 Task: Create a due date automation trigger when advanced on, the moment a card is due add fields without custom field "Resume" set to a date more than 1 days from now.
Action: Mouse moved to (1200, 360)
Screenshot: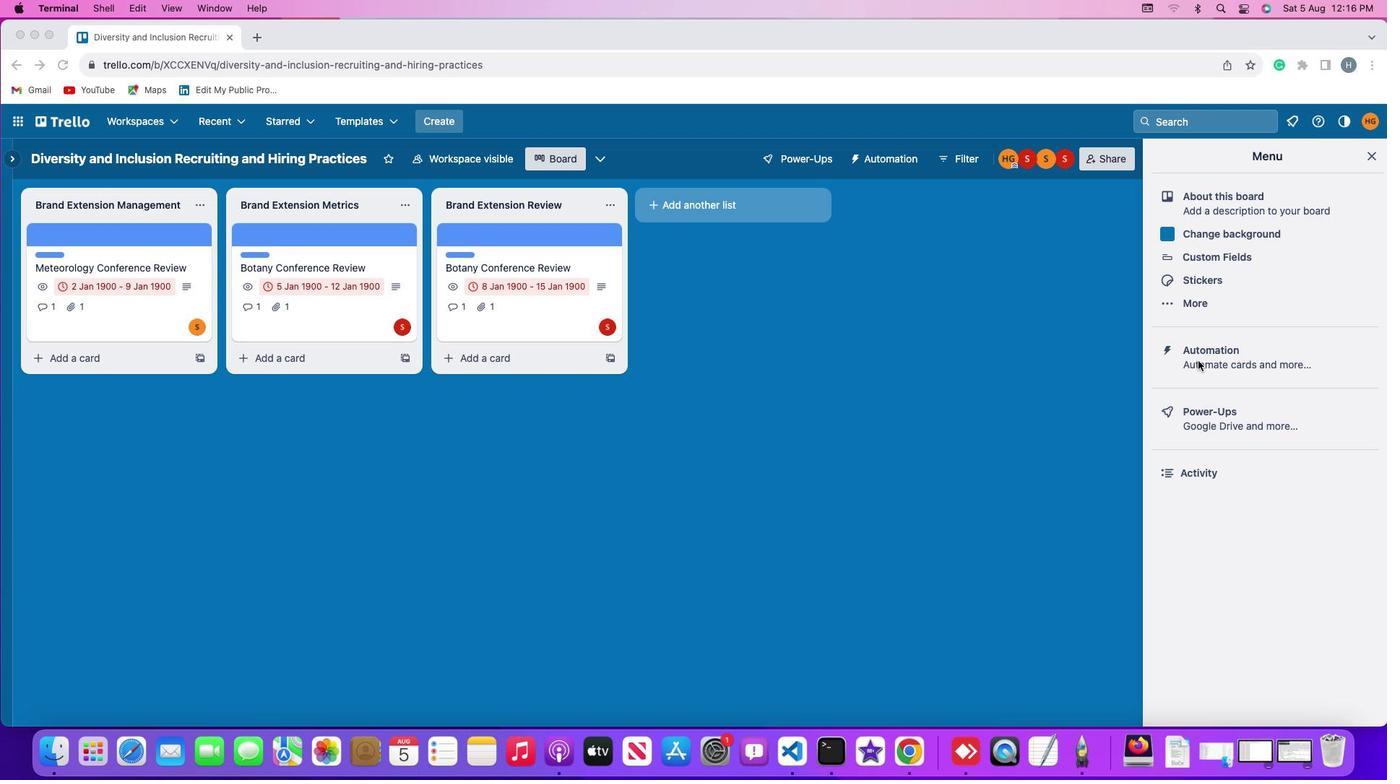 
Action: Mouse pressed left at (1200, 360)
Screenshot: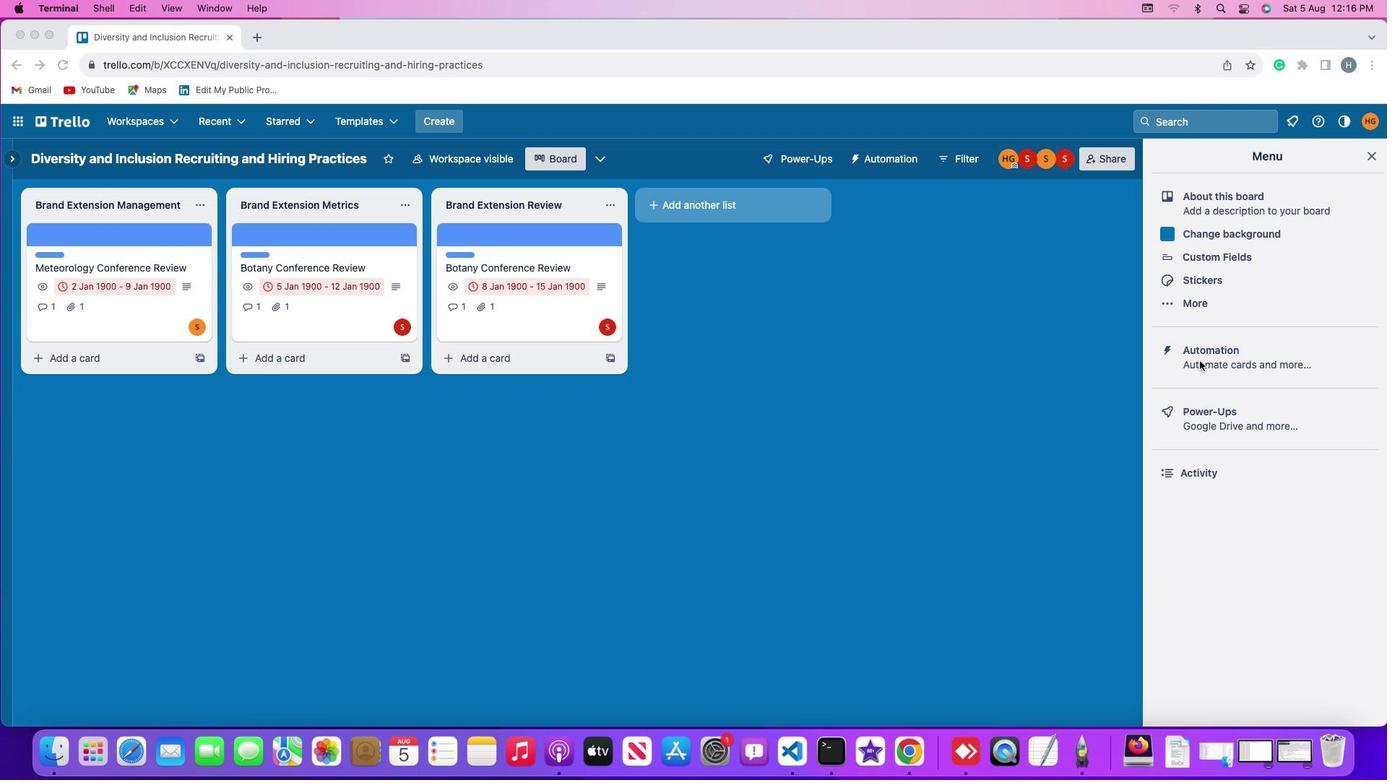
Action: Mouse pressed left at (1200, 360)
Screenshot: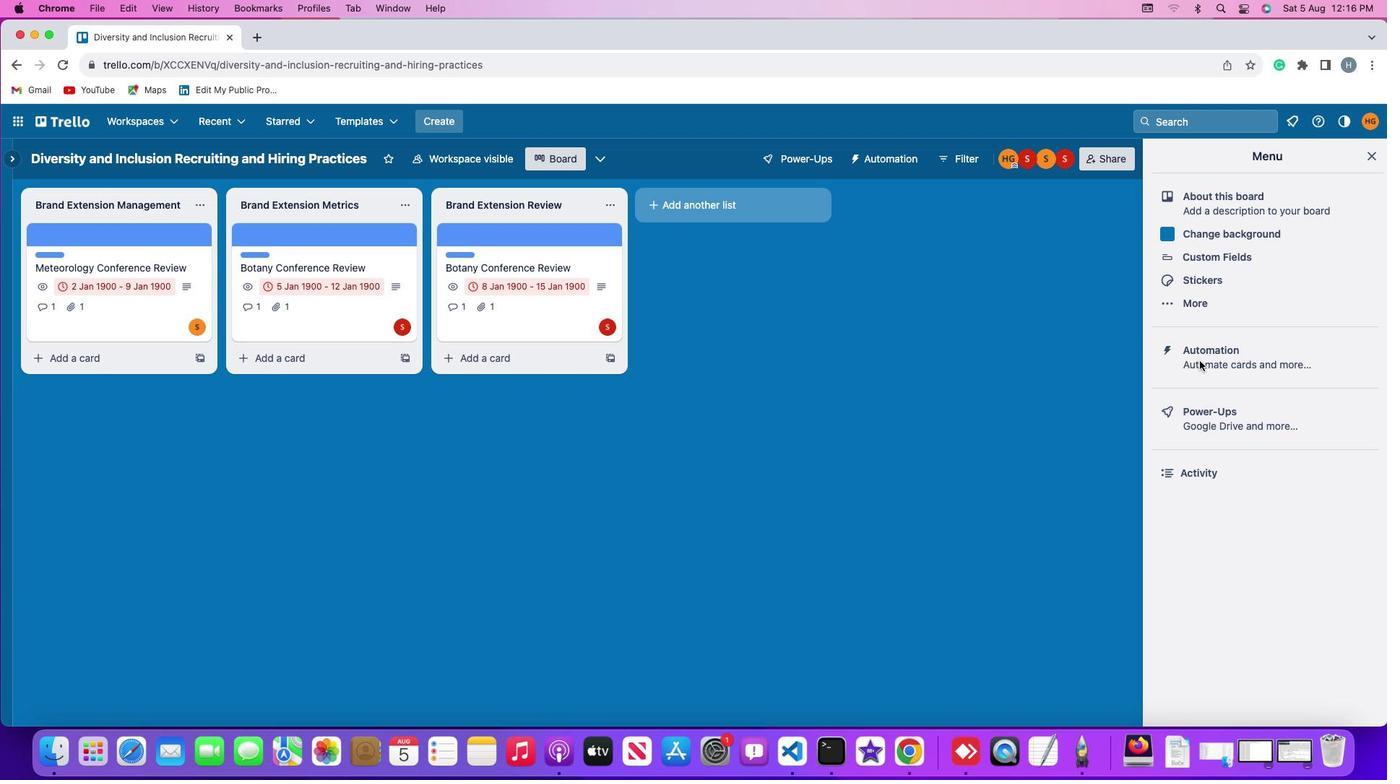 
Action: Mouse moved to (49, 343)
Screenshot: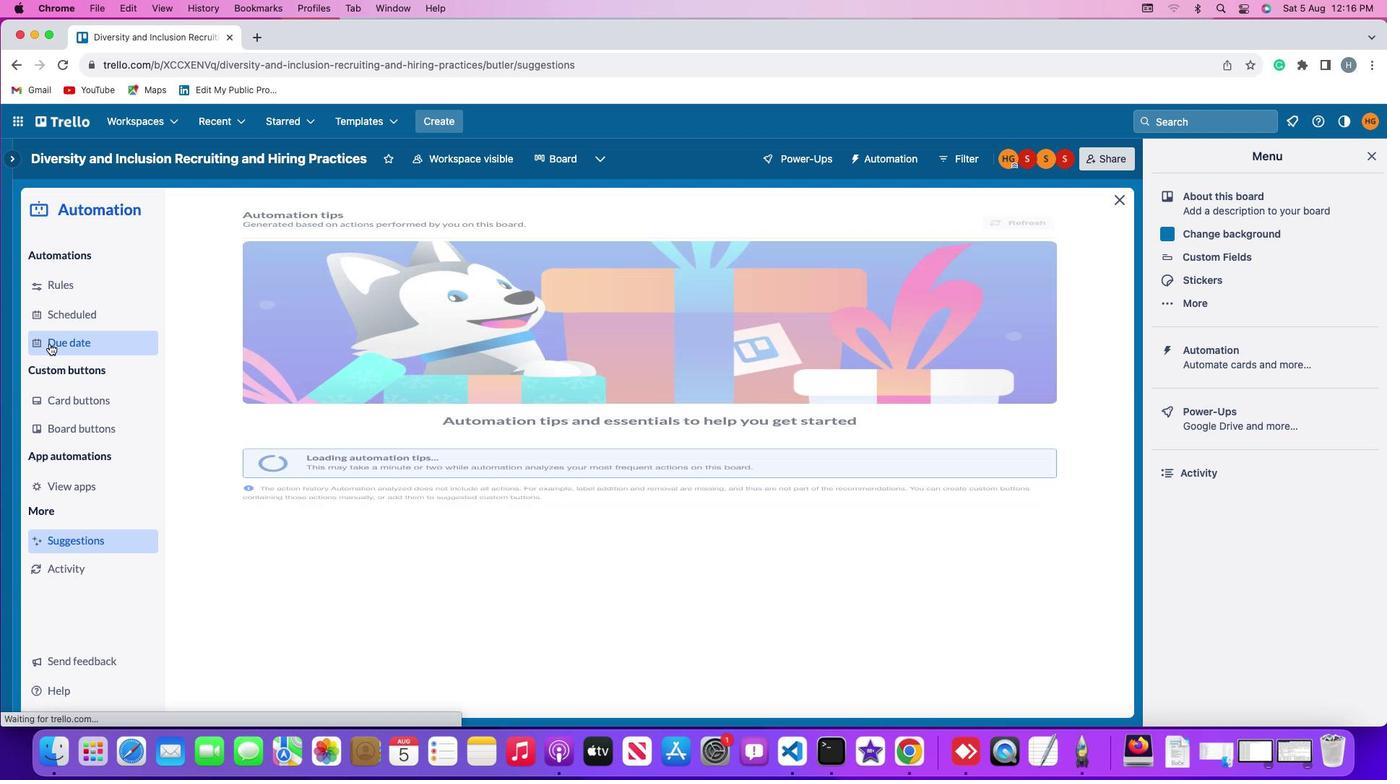 
Action: Mouse pressed left at (49, 343)
Screenshot: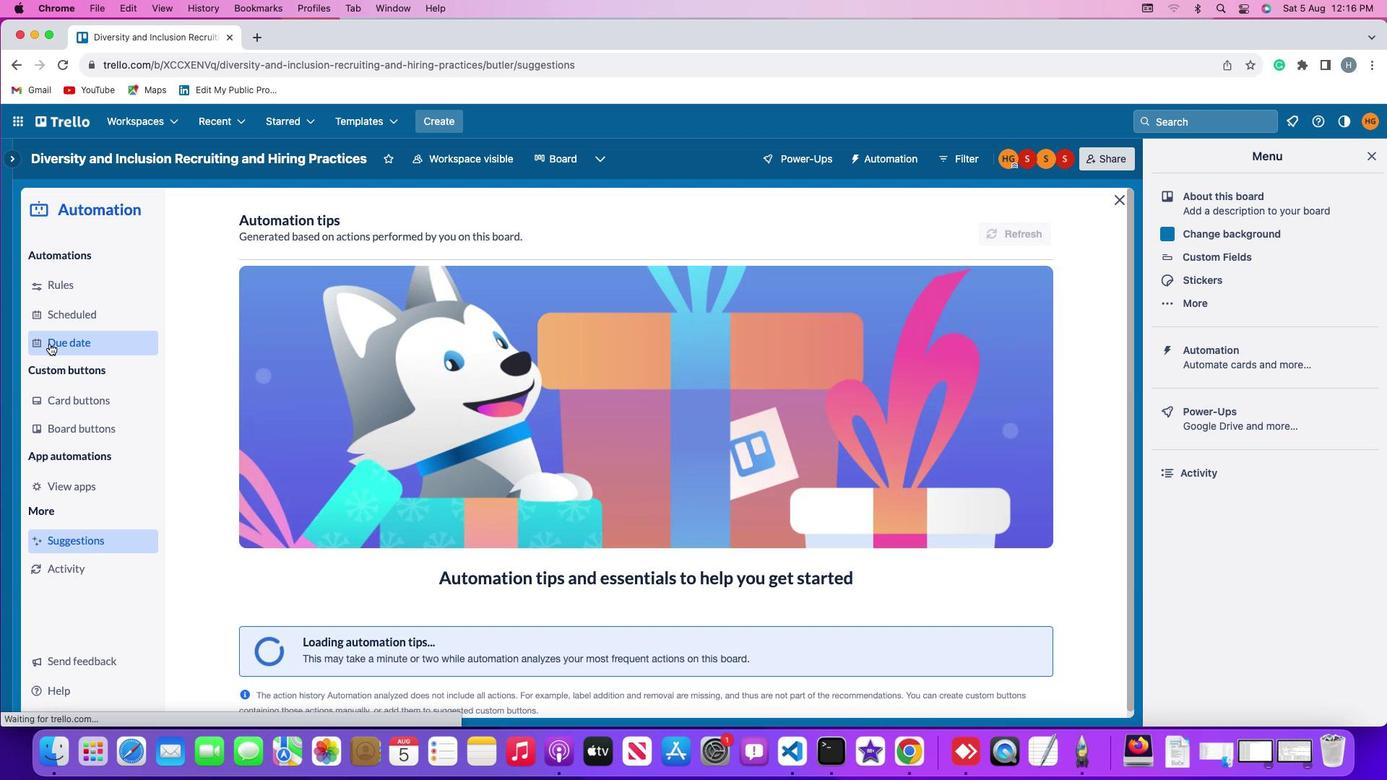 
Action: Mouse moved to (996, 221)
Screenshot: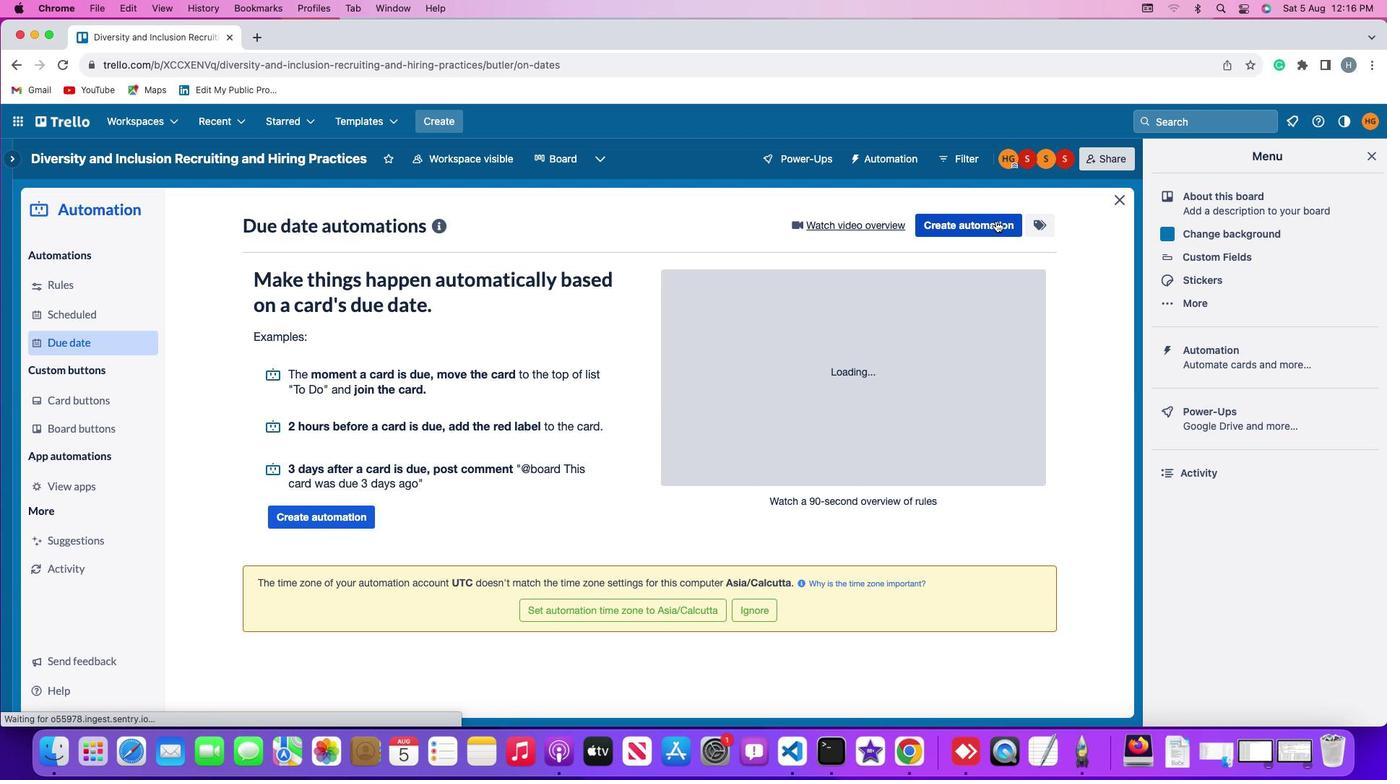 
Action: Mouse pressed left at (996, 221)
Screenshot: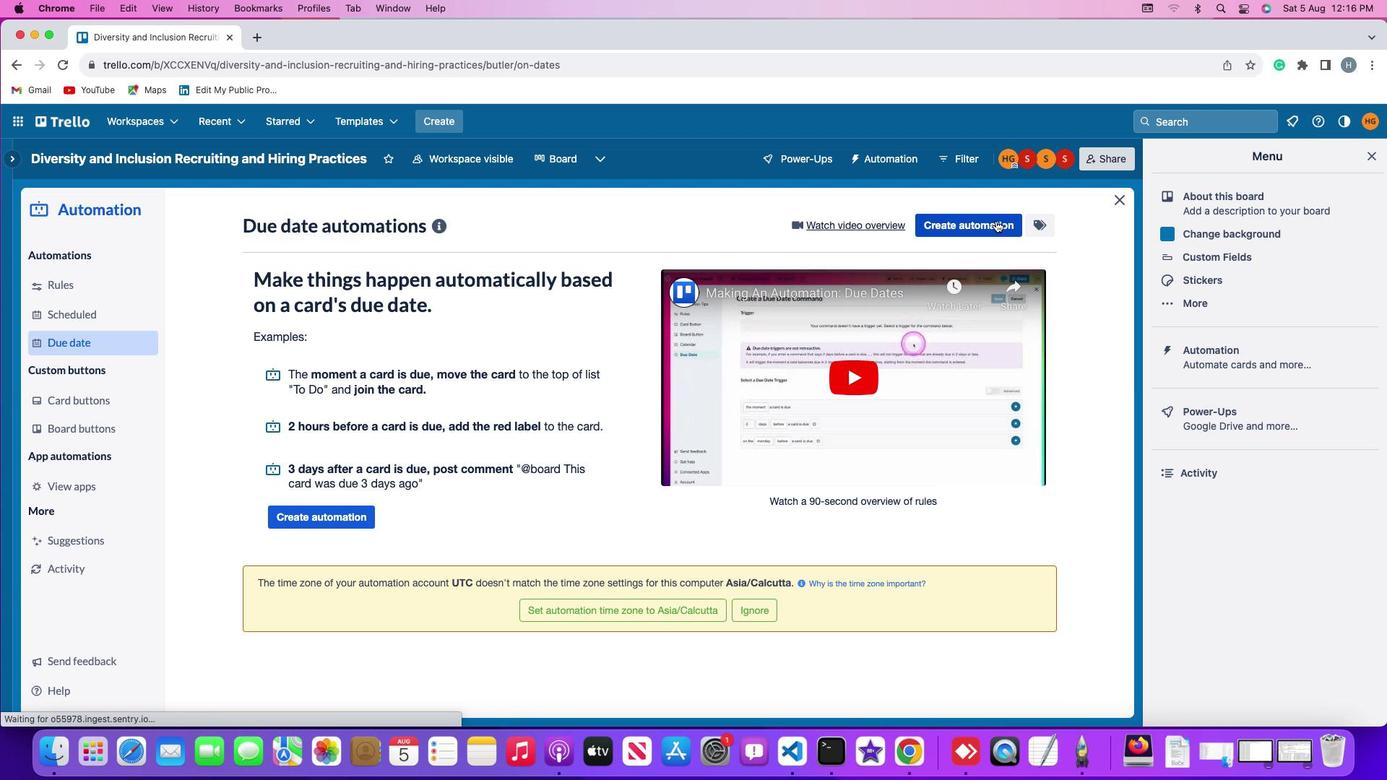 
Action: Mouse moved to (619, 370)
Screenshot: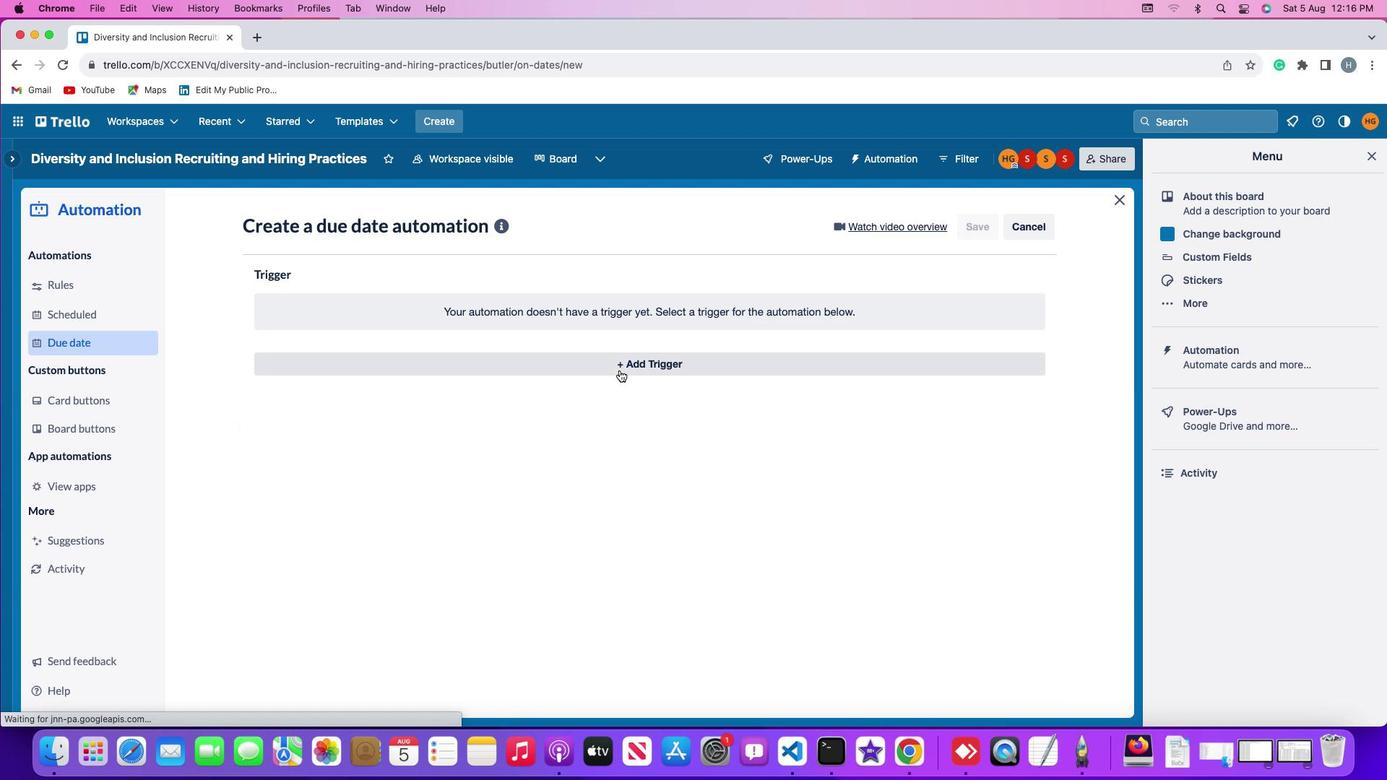 
Action: Mouse pressed left at (619, 370)
Screenshot: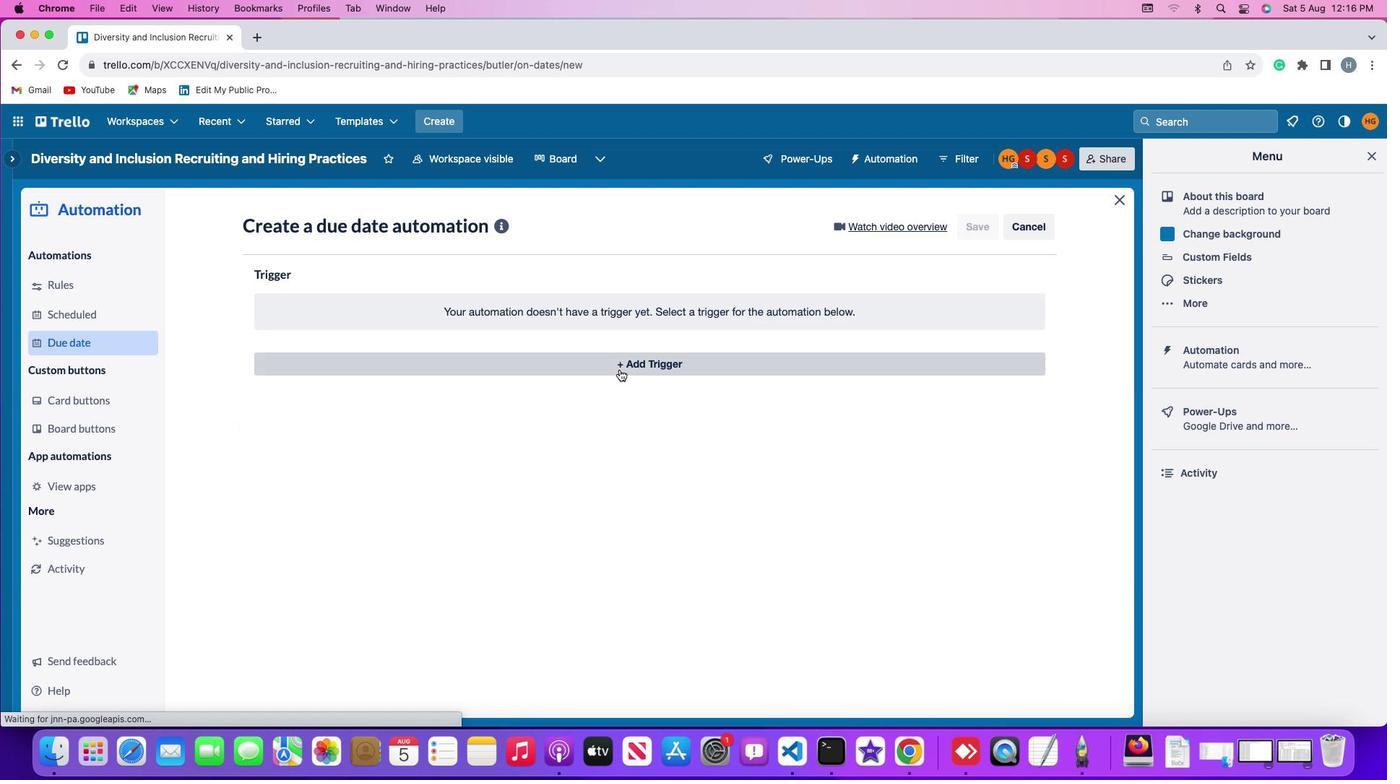 
Action: Mouse moved to (277, 540)
Screenshot: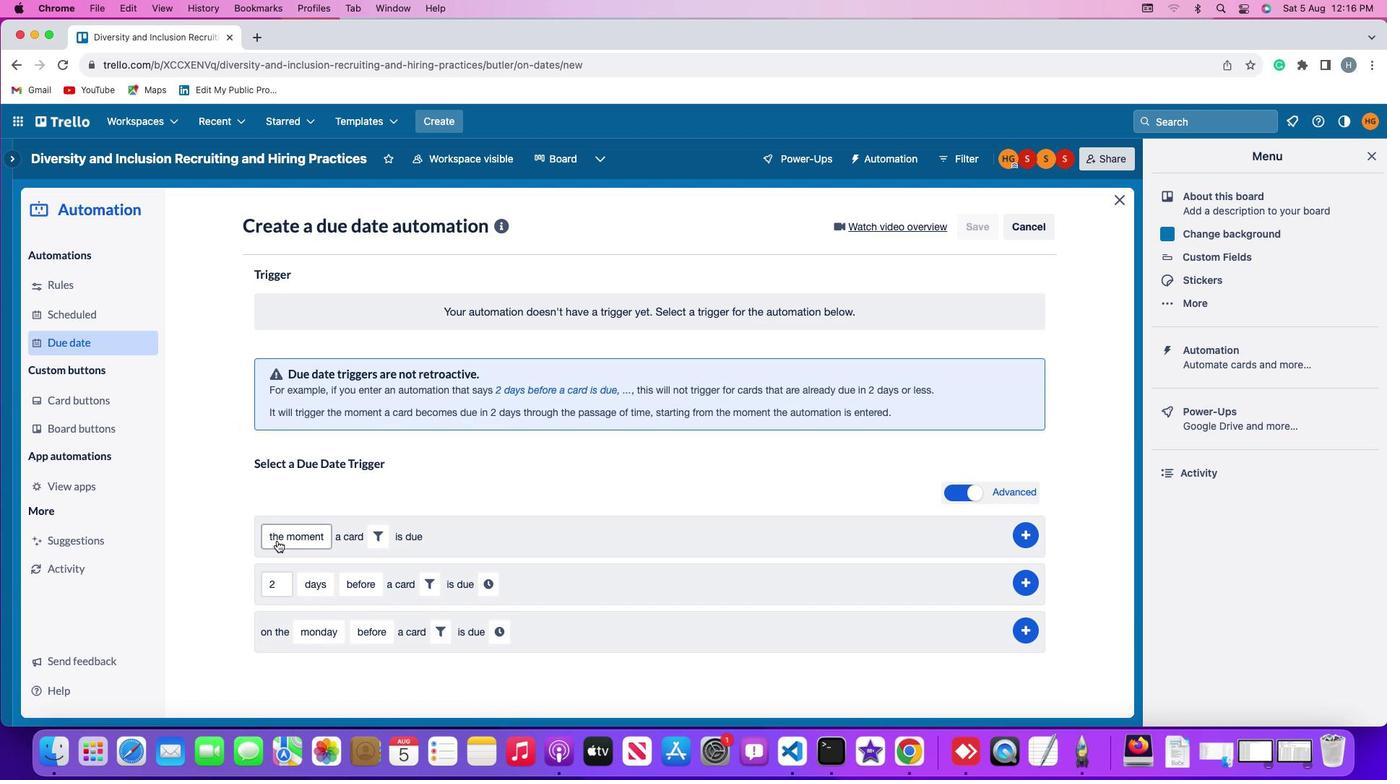 
Action: Mouse pressed left at (277, 540)
Screenshot: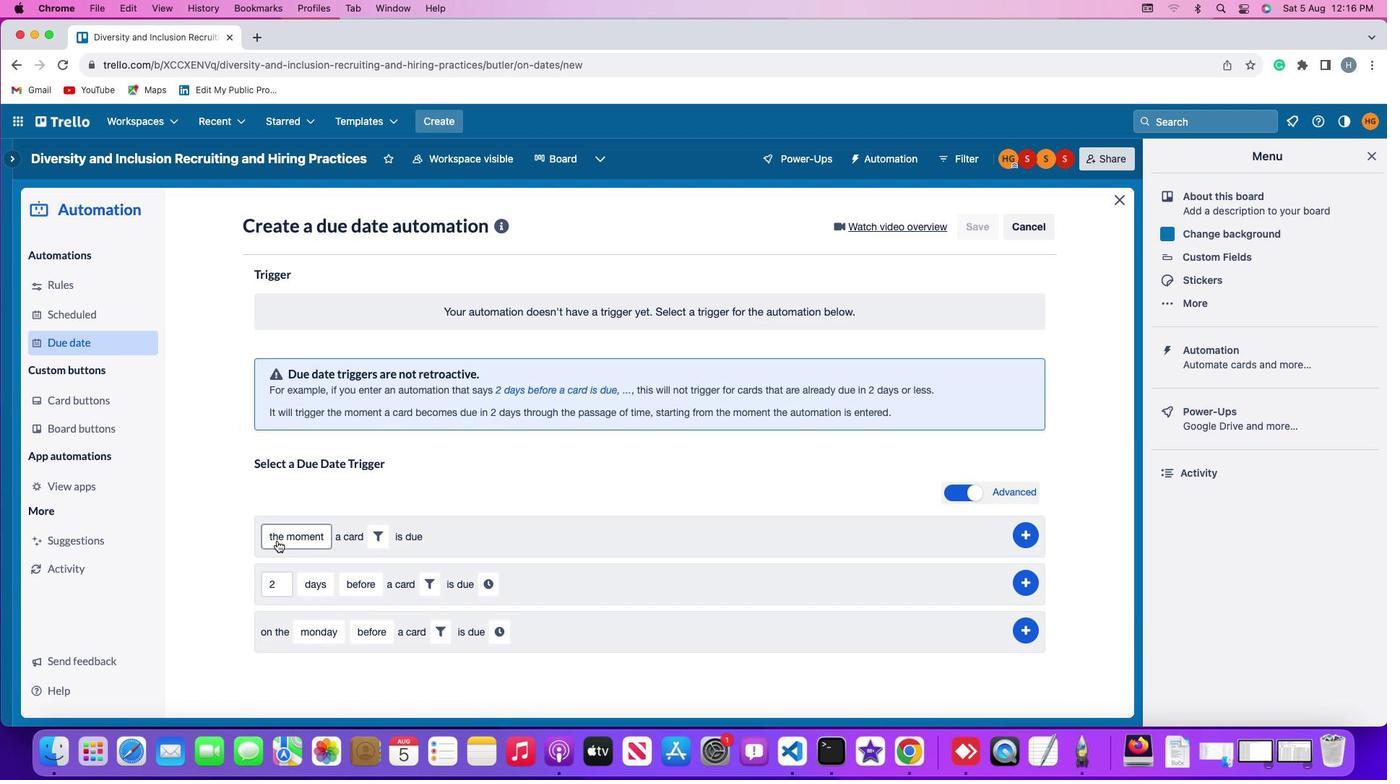 
Action: Mouse moved to (314, 568)
Screenshot: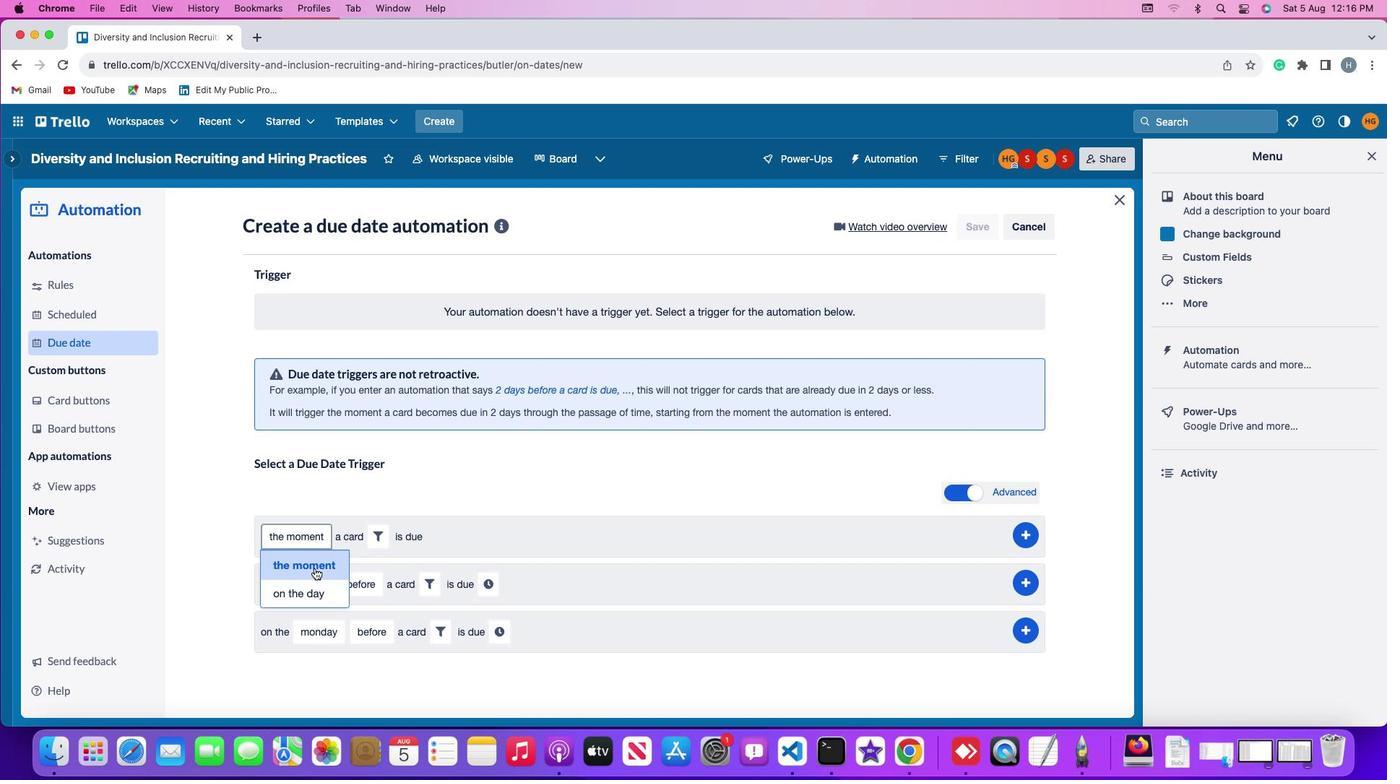 
Action: Mouse pressed left at (314, 568)
Screenshot: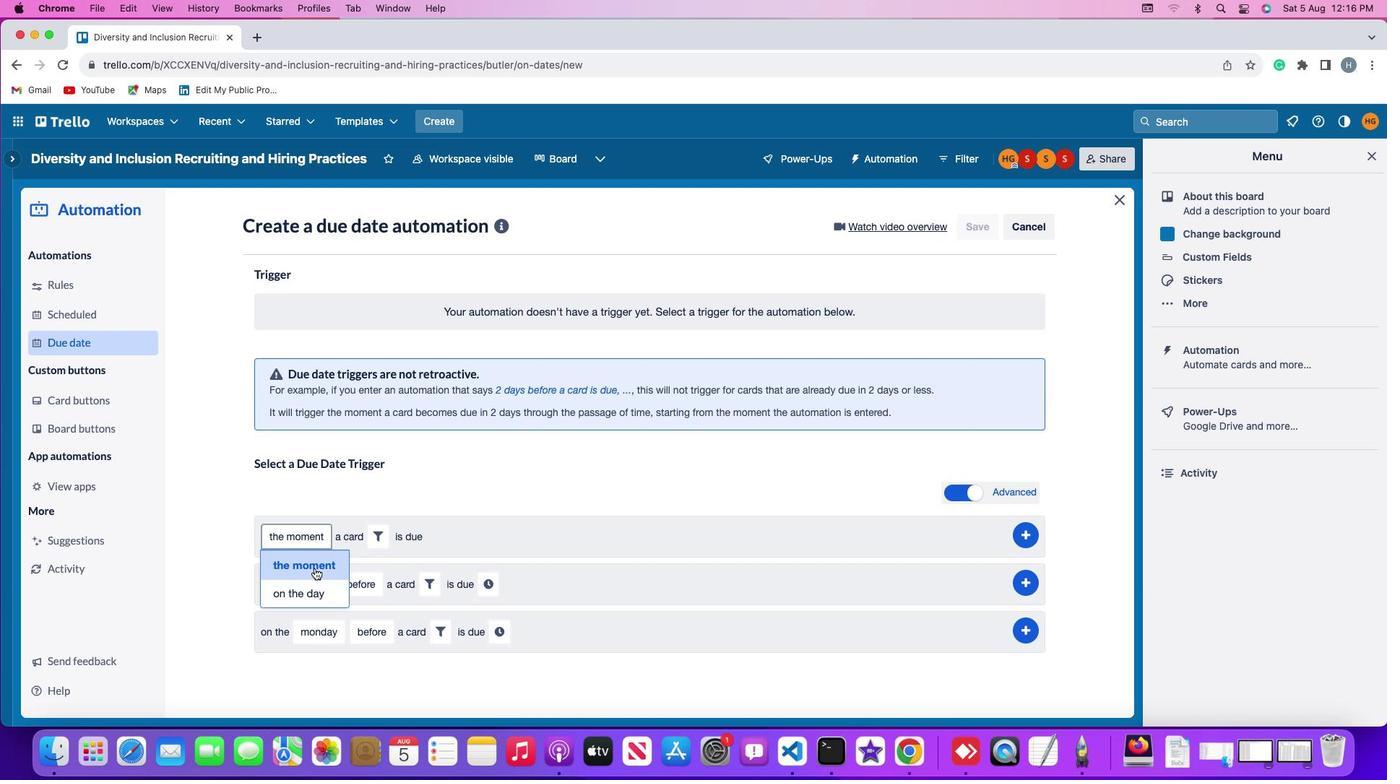 
Action: Mouse moved to (371, 540)
Screenshot: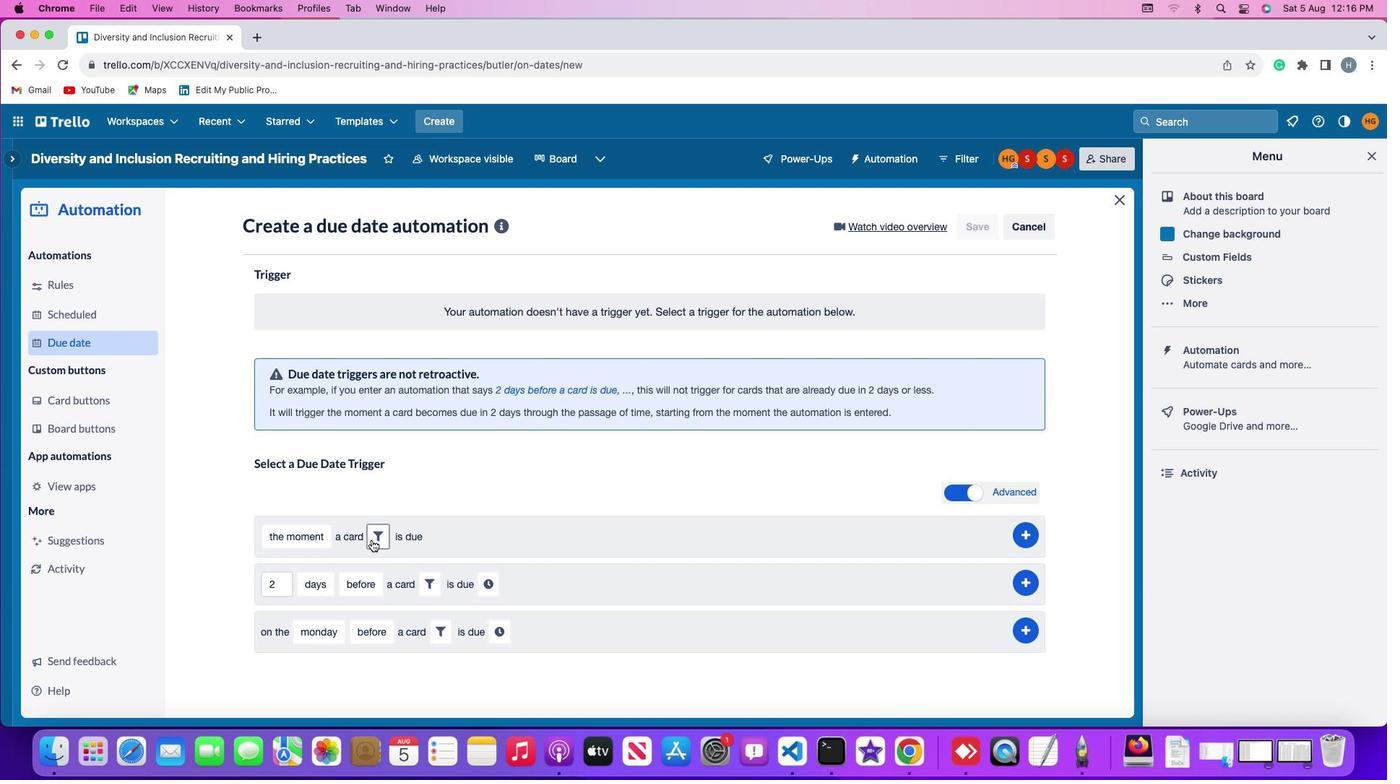 
Action: Mouse pressed left at (371, 540)
Screenshot: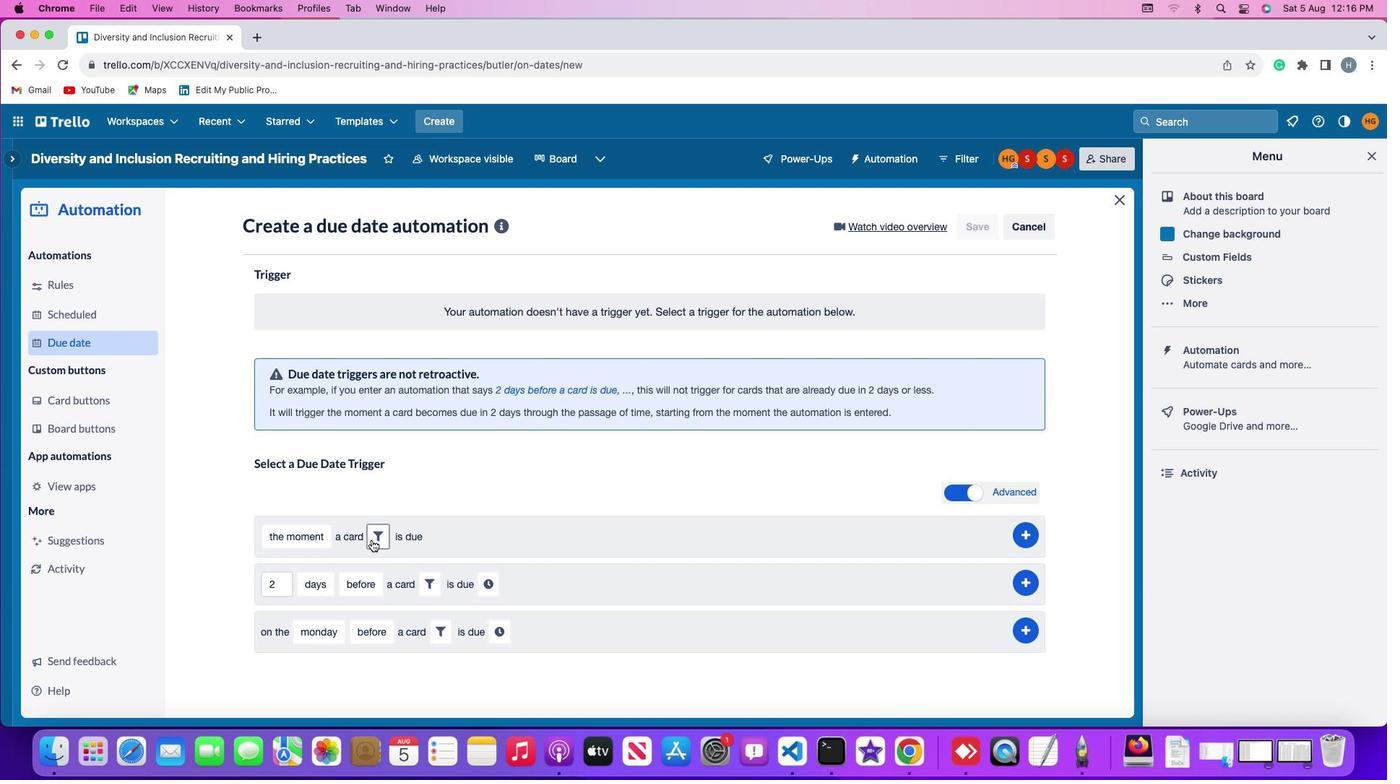 
Action: Mouse moved to (608, 581)
Screenshot: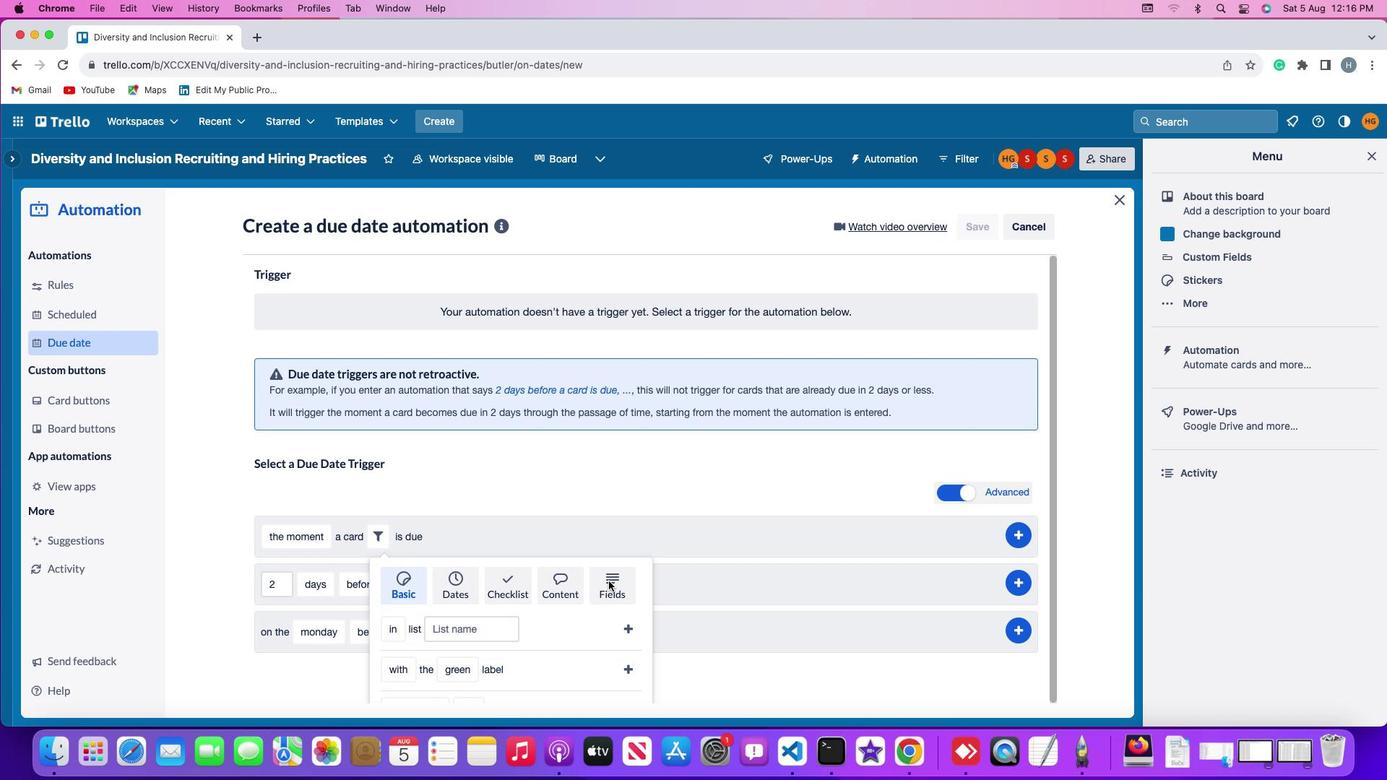 
Action: Mouse pressed left at (608, 581)
Screenshot: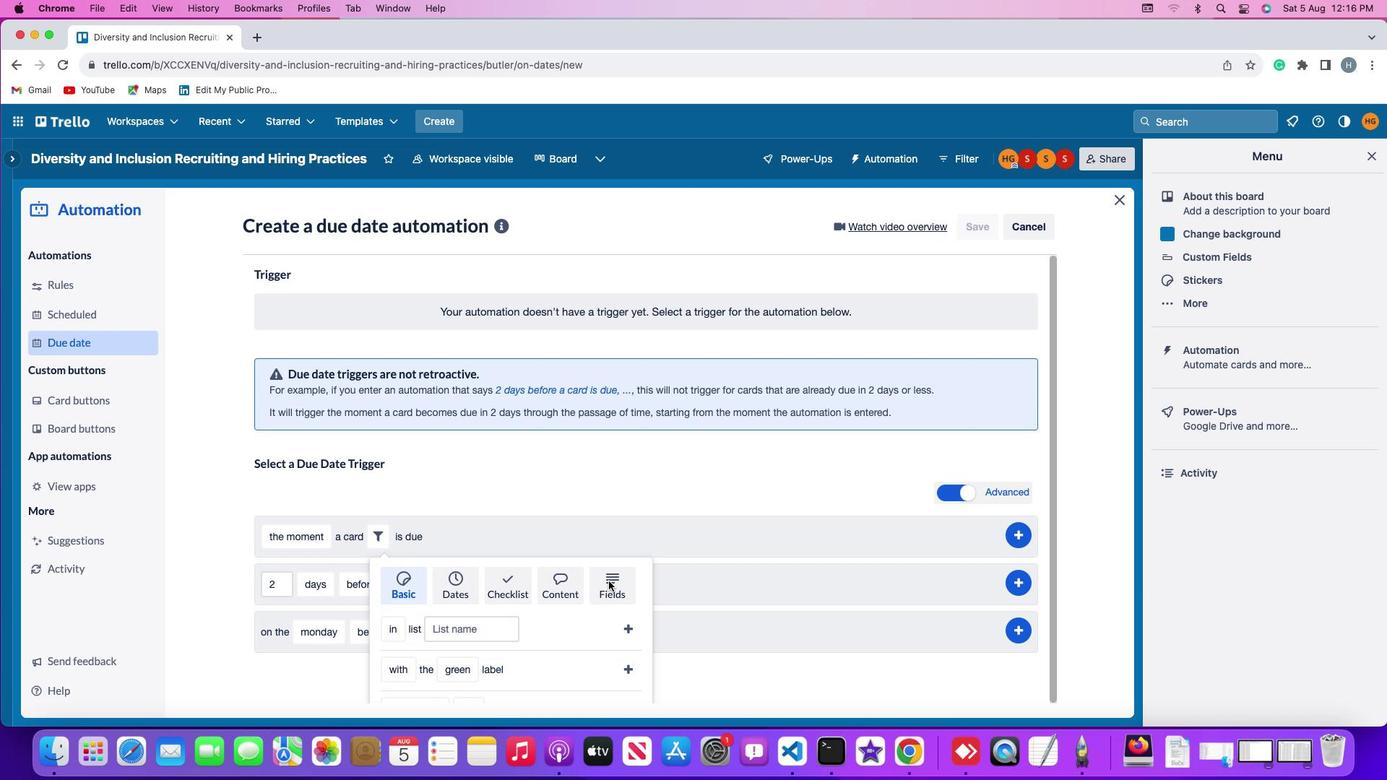 
Action: Mouse scrolled (608, 581) with delta (0, 0)
Screenshot: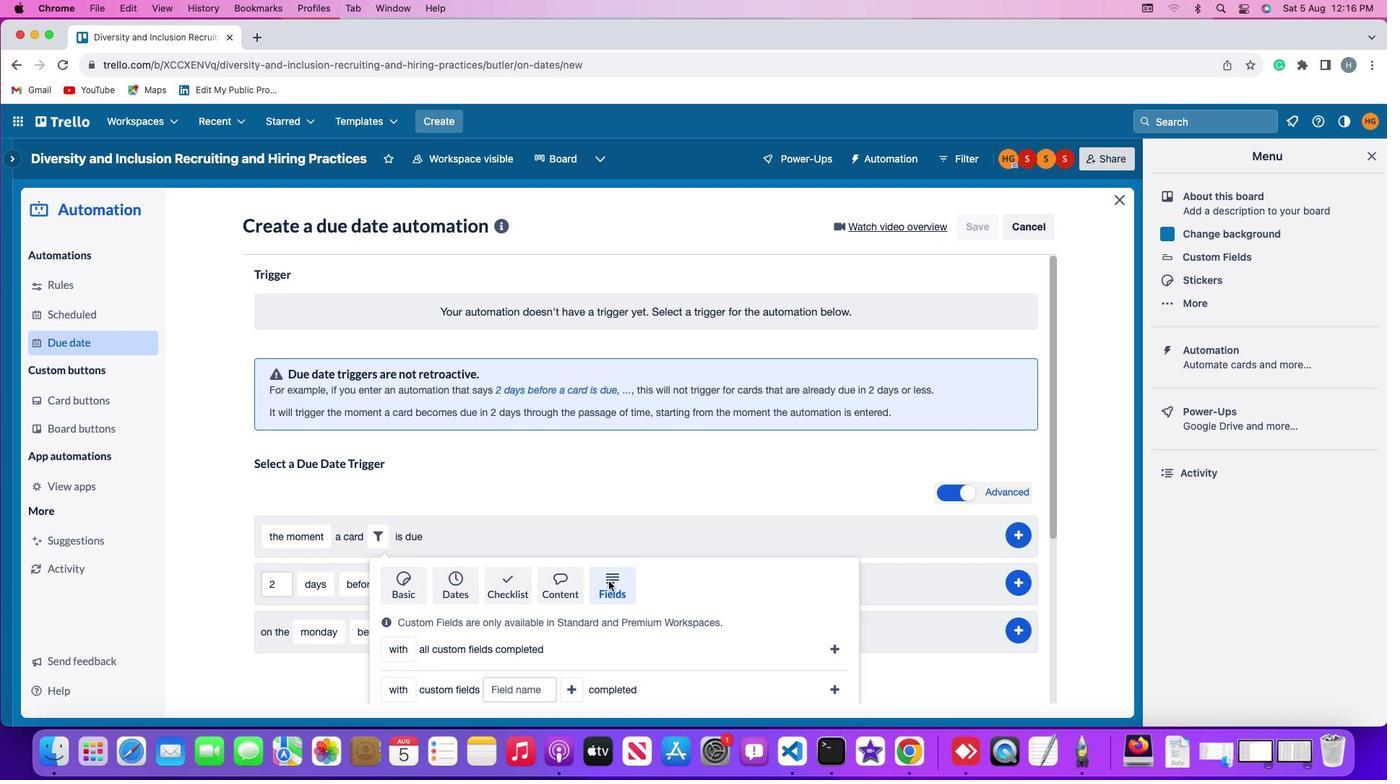 
Action: Mouse scrolled (608, 581) with delta (0, 0)
Screenshot: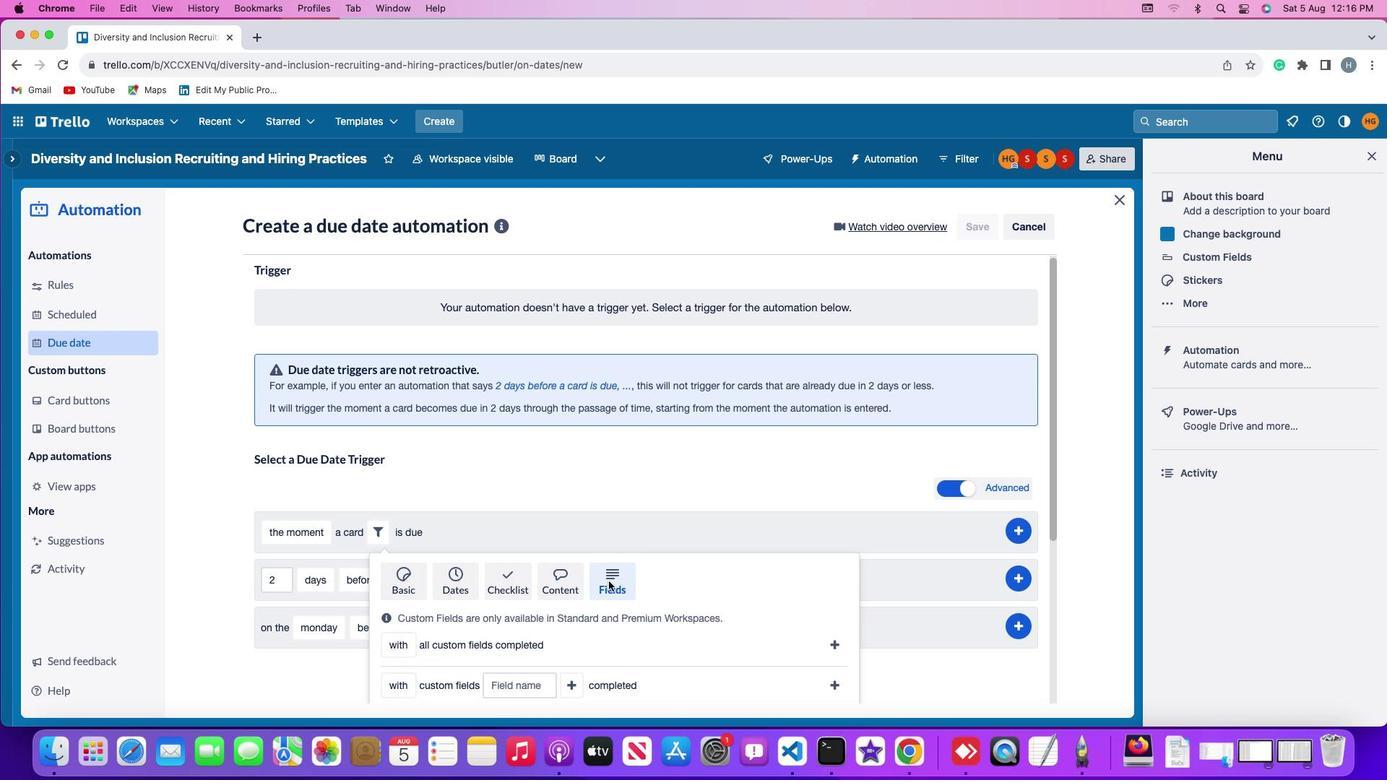 
Action: Mouse scrolled (608, 581) with delta (0, -2)
Screenshot: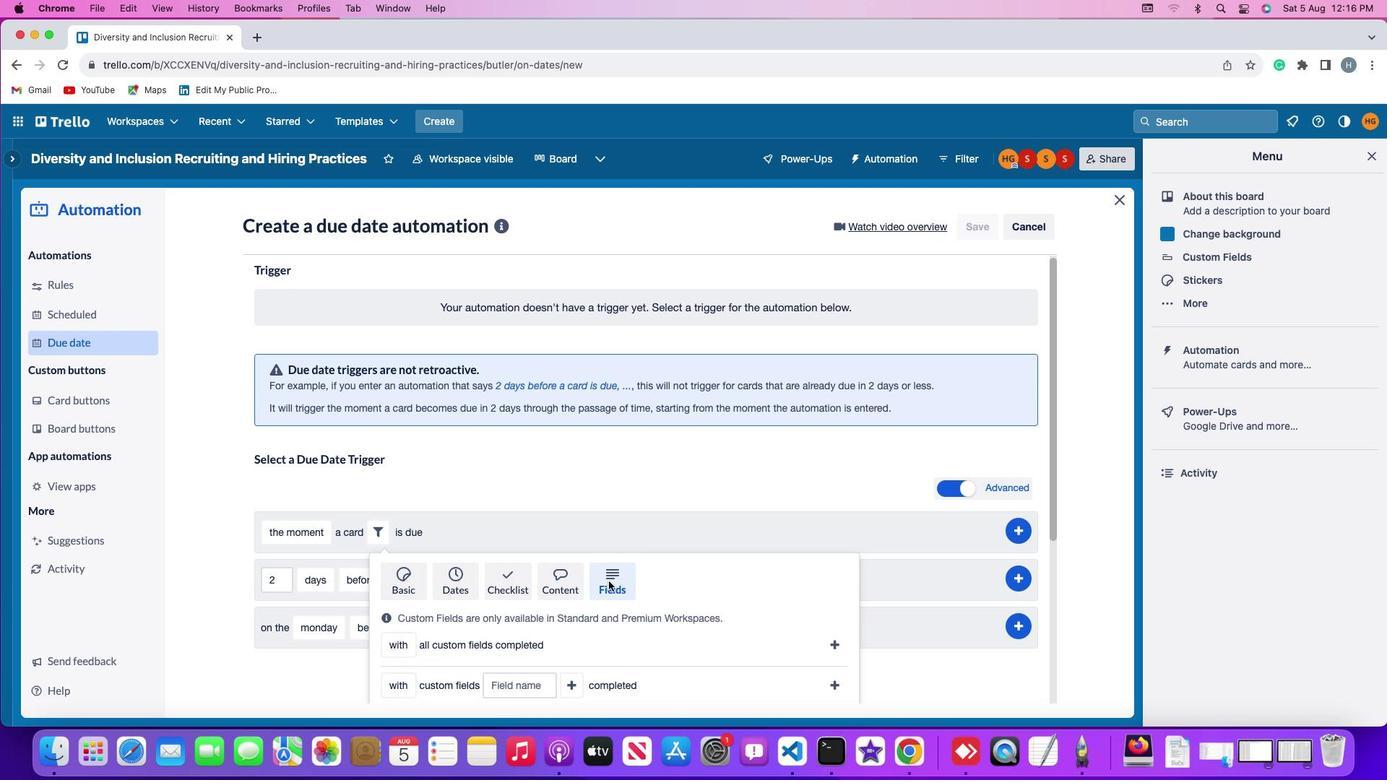 
Action: Mouse scrolled (608, 581) with delta (0, -3)
Screenshot: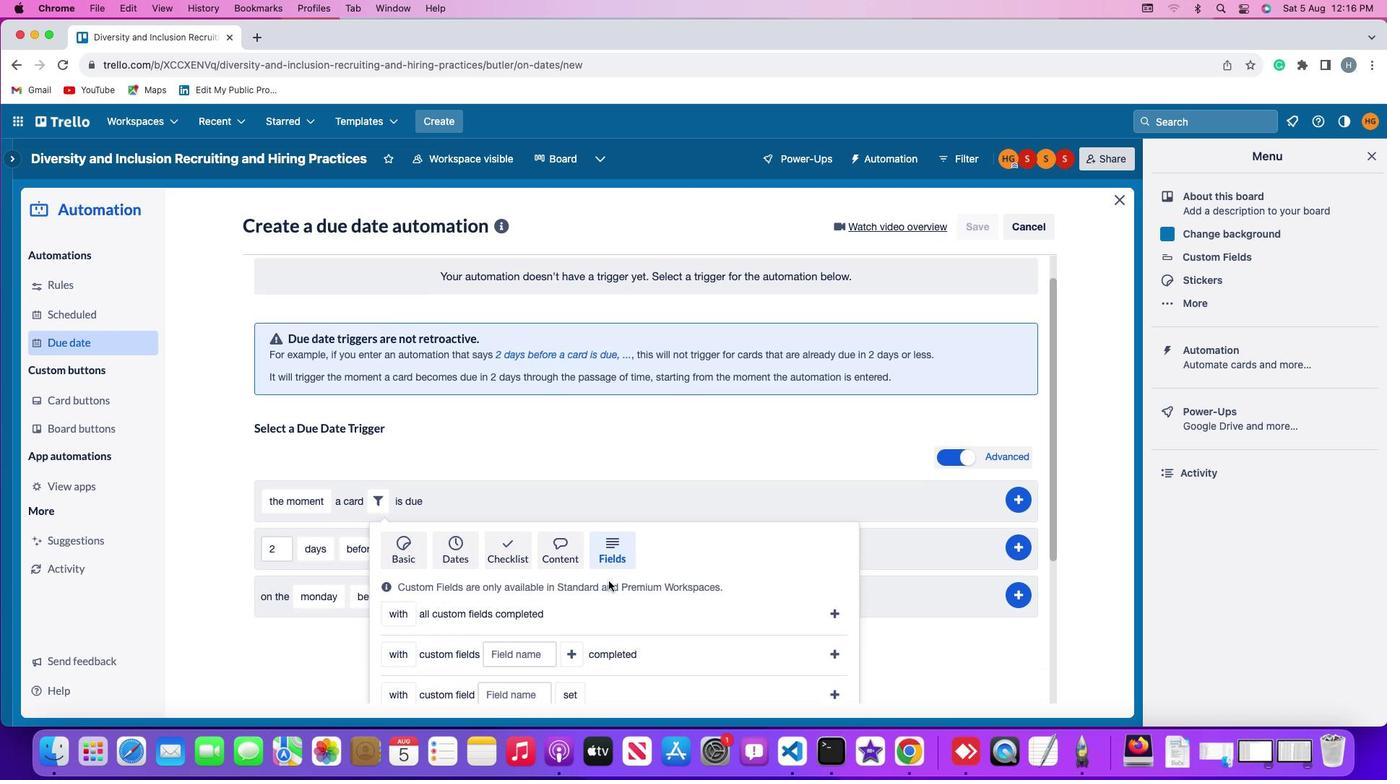 
Action: Mouse scrolled (608, 581) with delta (0, -4)
Screenshot: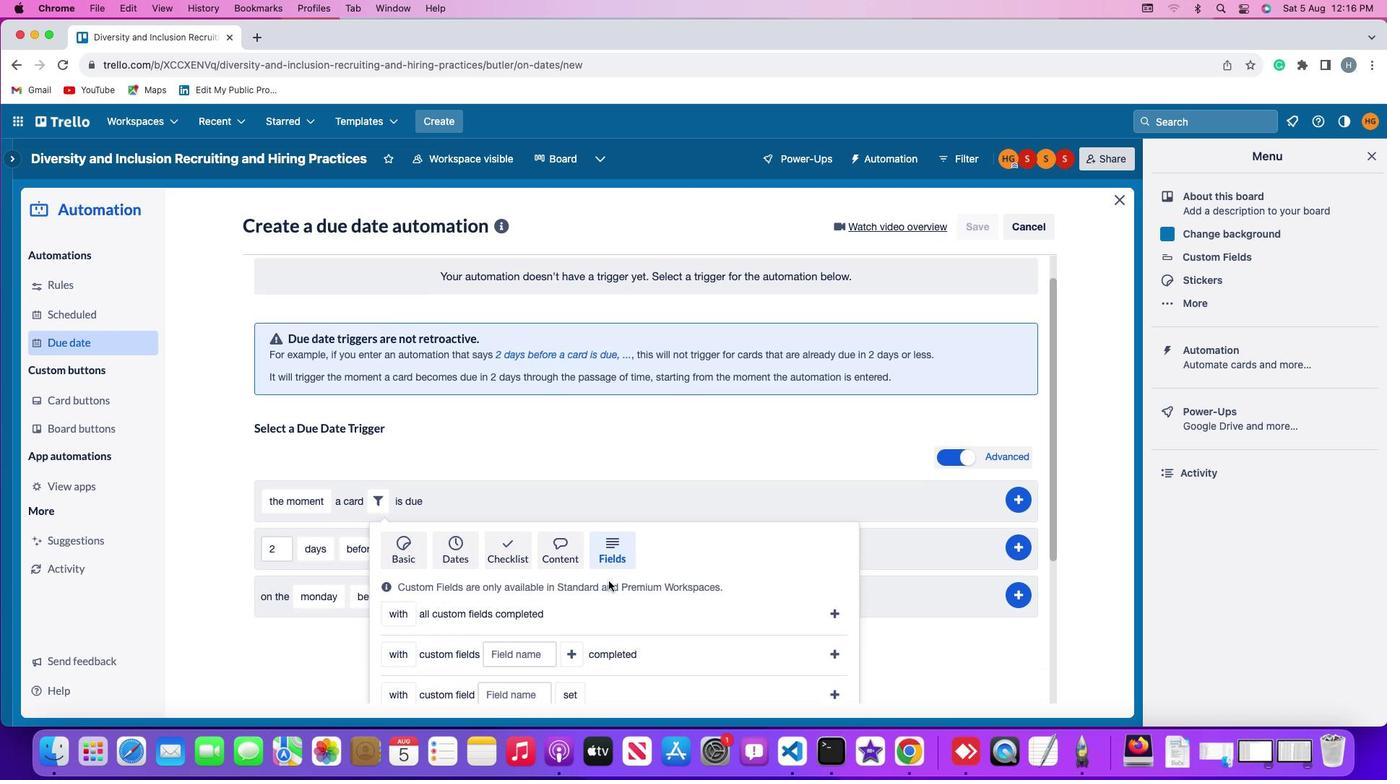 
Action: Mouse scrolled (608, 581) with delta (0, 0)
Screenshot: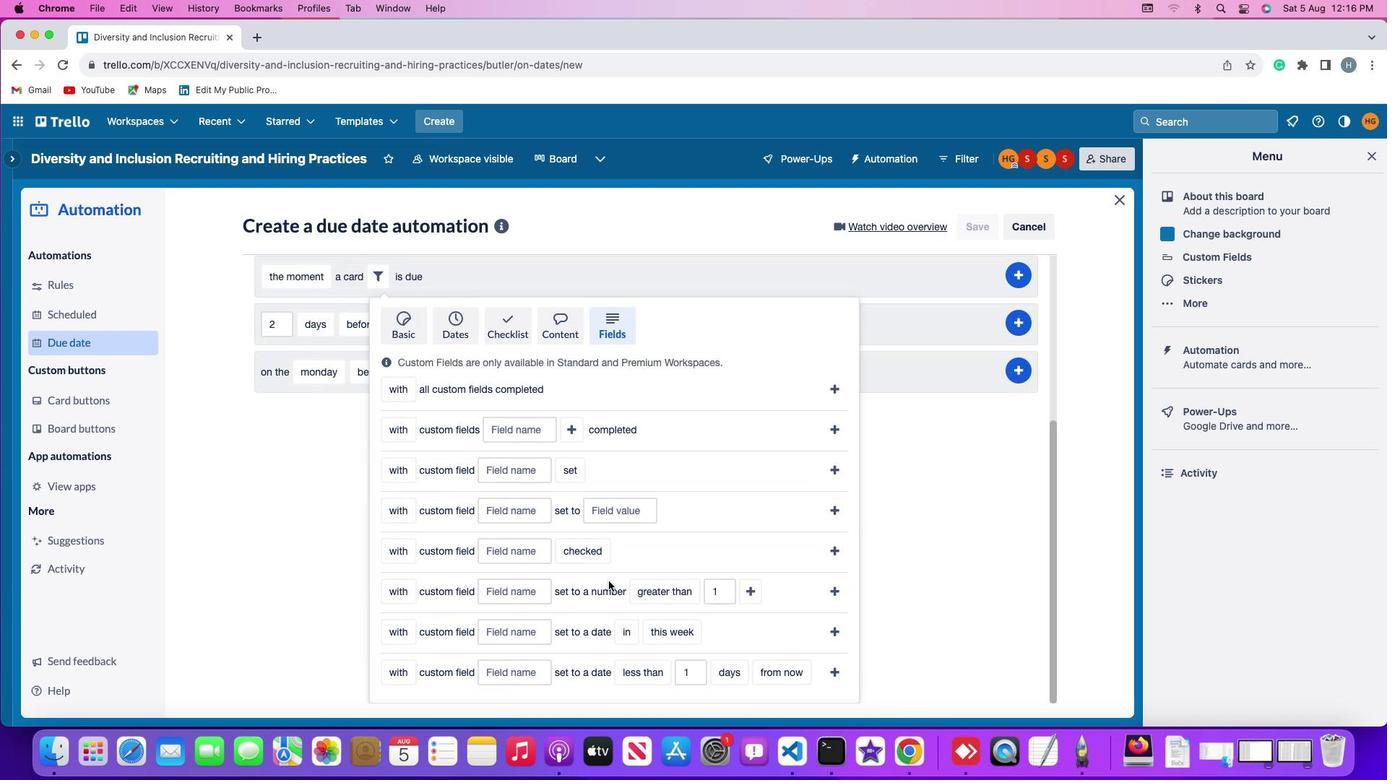 
Action: Mouse scrolled (608, 581) with delta (0, 0)
Screenshot: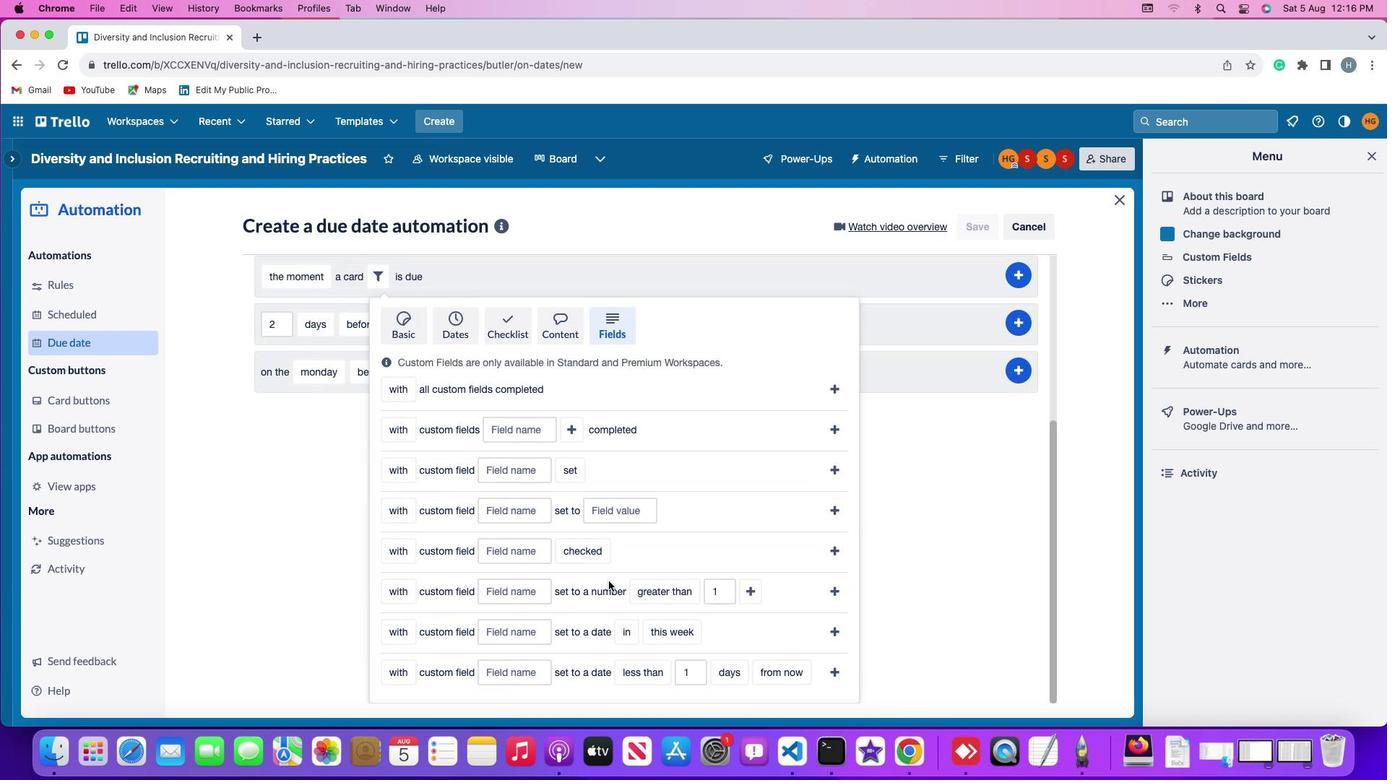 
Action: Mouse scrolled (608, 581) with delta (0, -2)
Screenshot: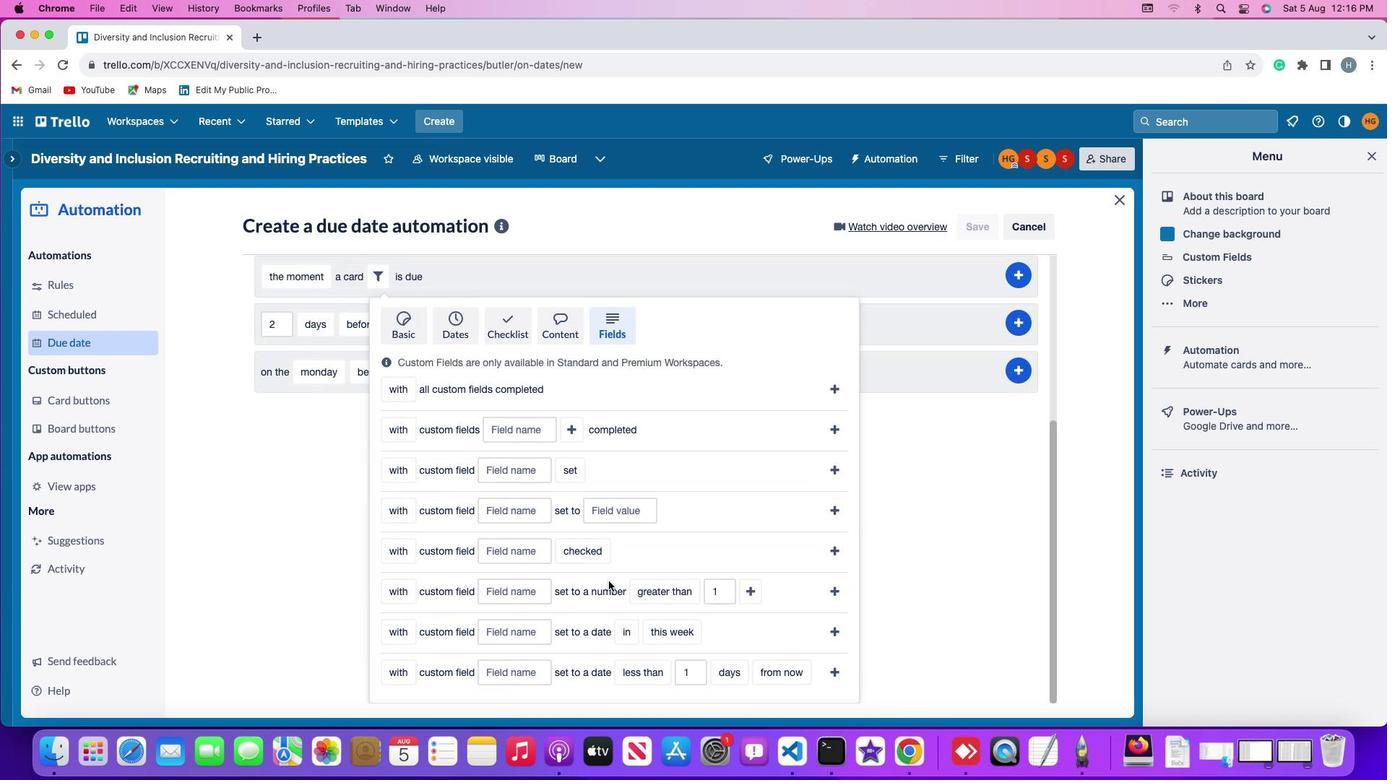 
Action: Mouse scrolled (608, 581) with delta (0, -3)
Screenshot: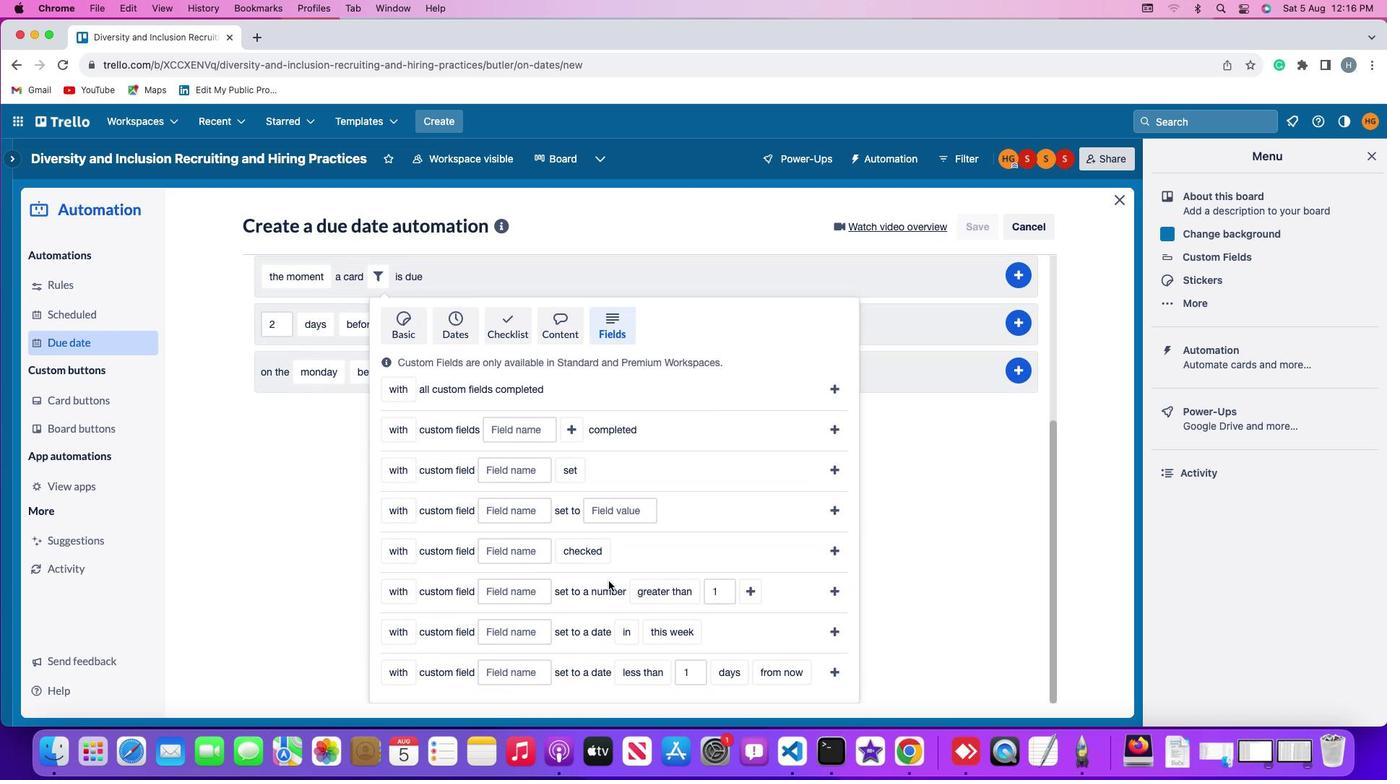
Action: Mouse scrolled (608, 581) with delta (0, -4)
Screenshot: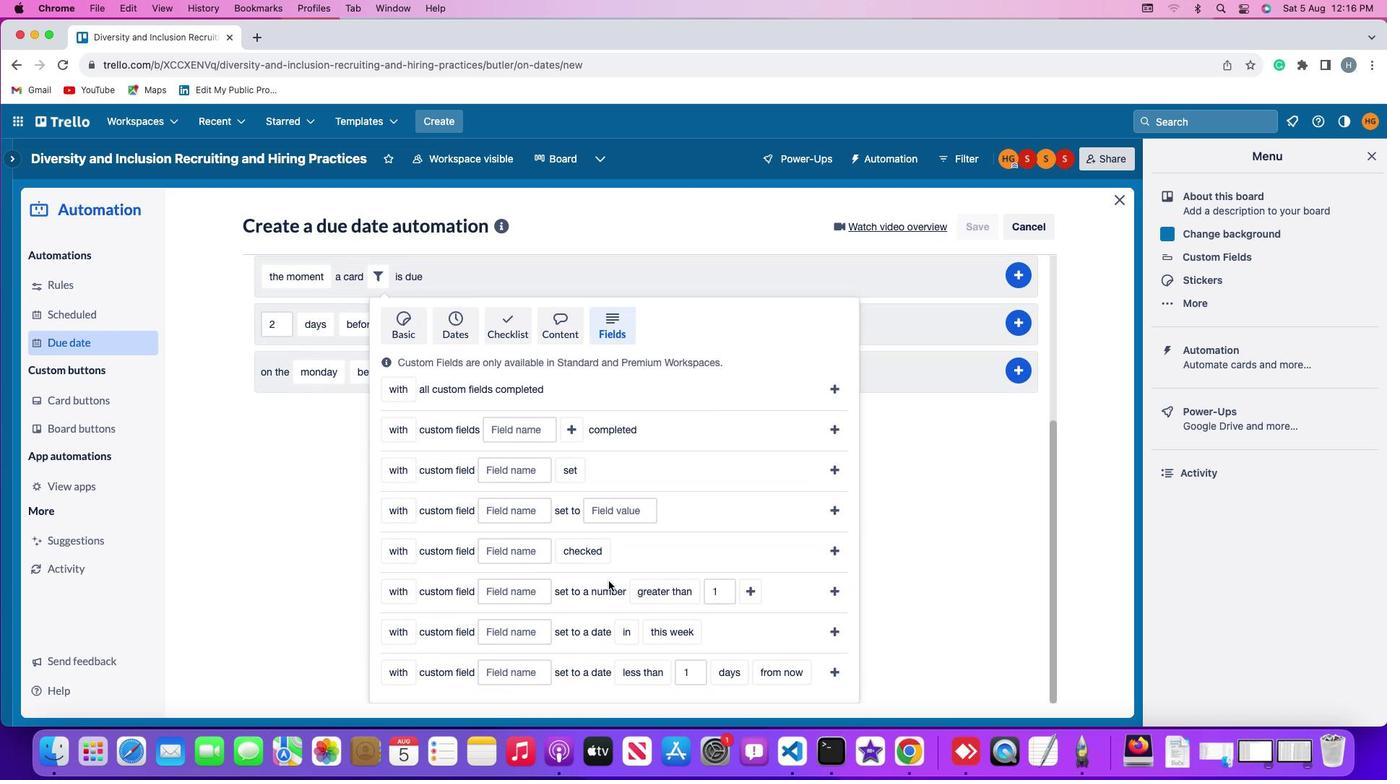 
Action: Mouse scrolled (608, 581) with delta (0, -5)
Screenshot: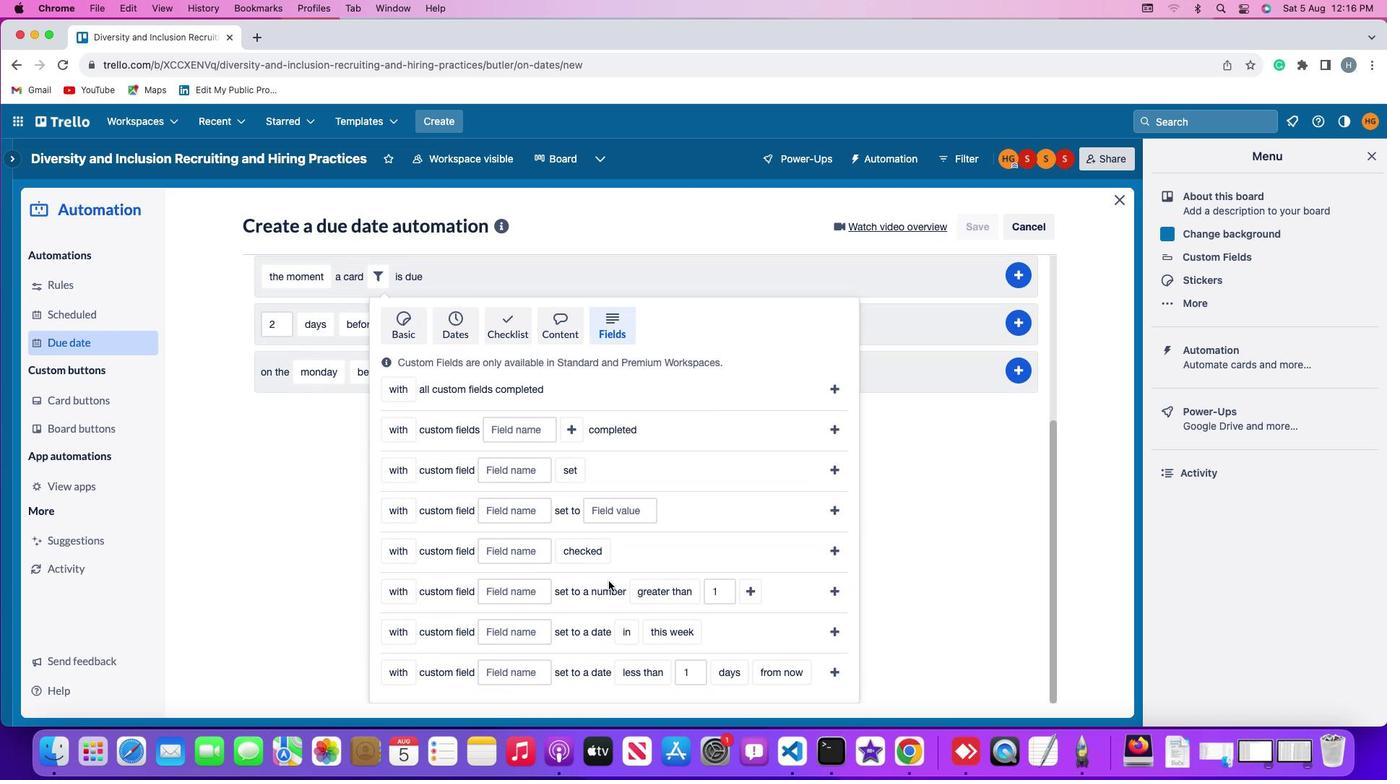
Action: Mouse moved to (396, 672)
Screenshot: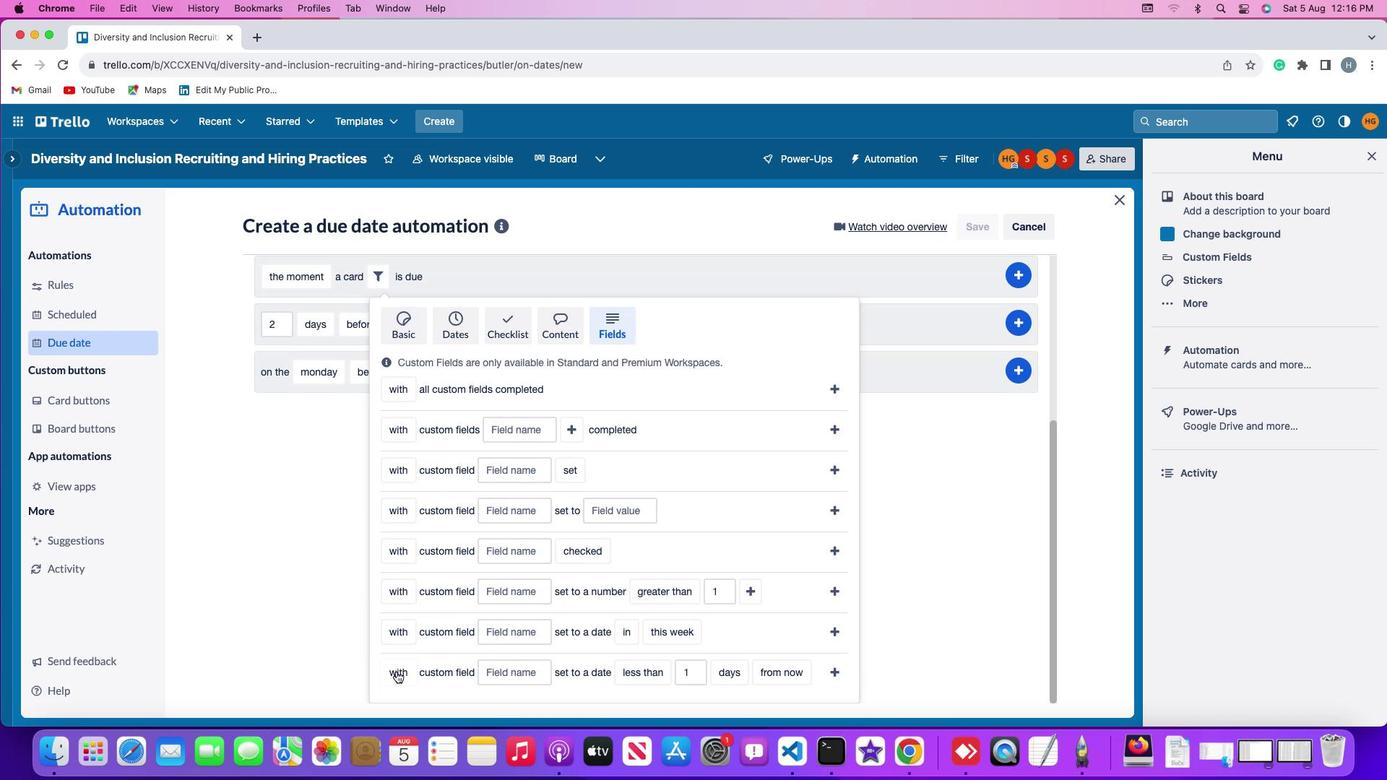 
Action: Mouse pressed left at (396, 672)
Screenshot: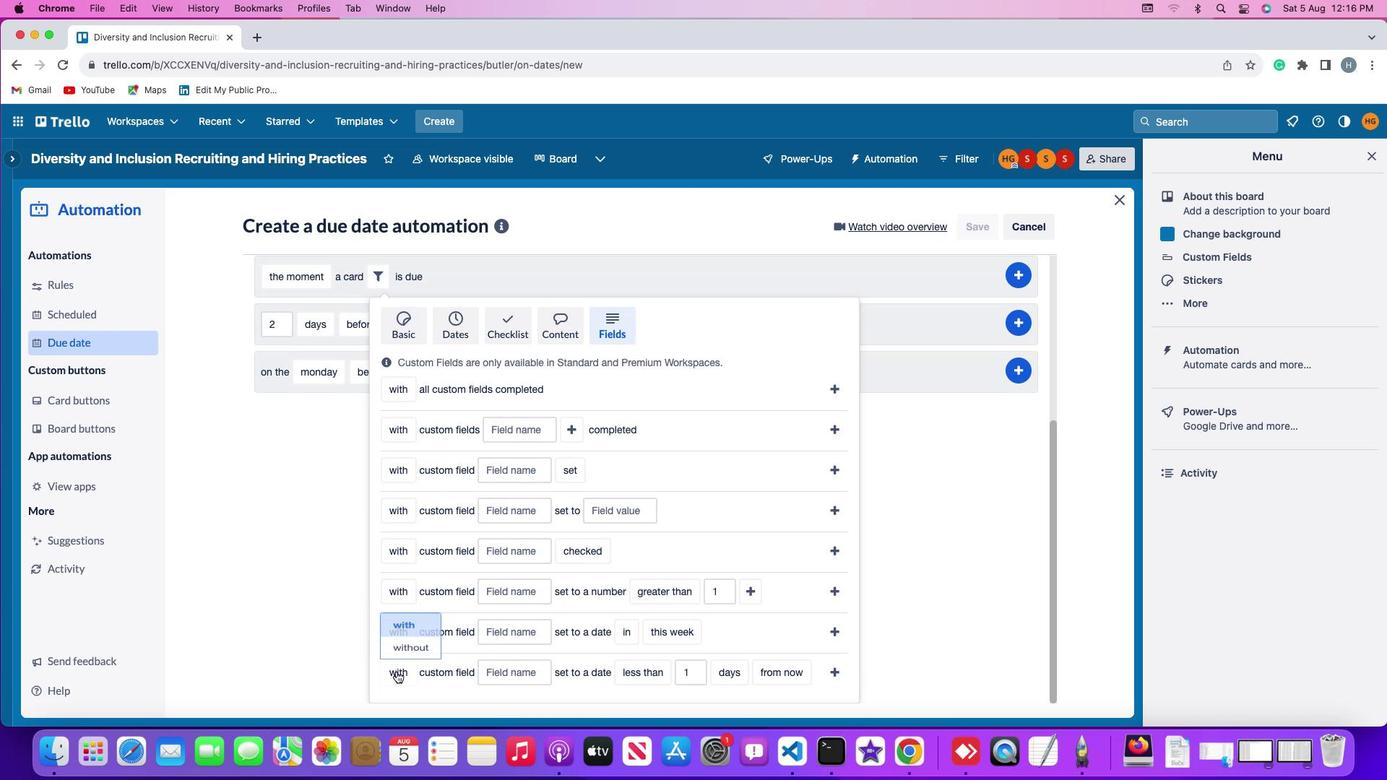 
Action: Mouse moved to (409, 648)
Screenshot: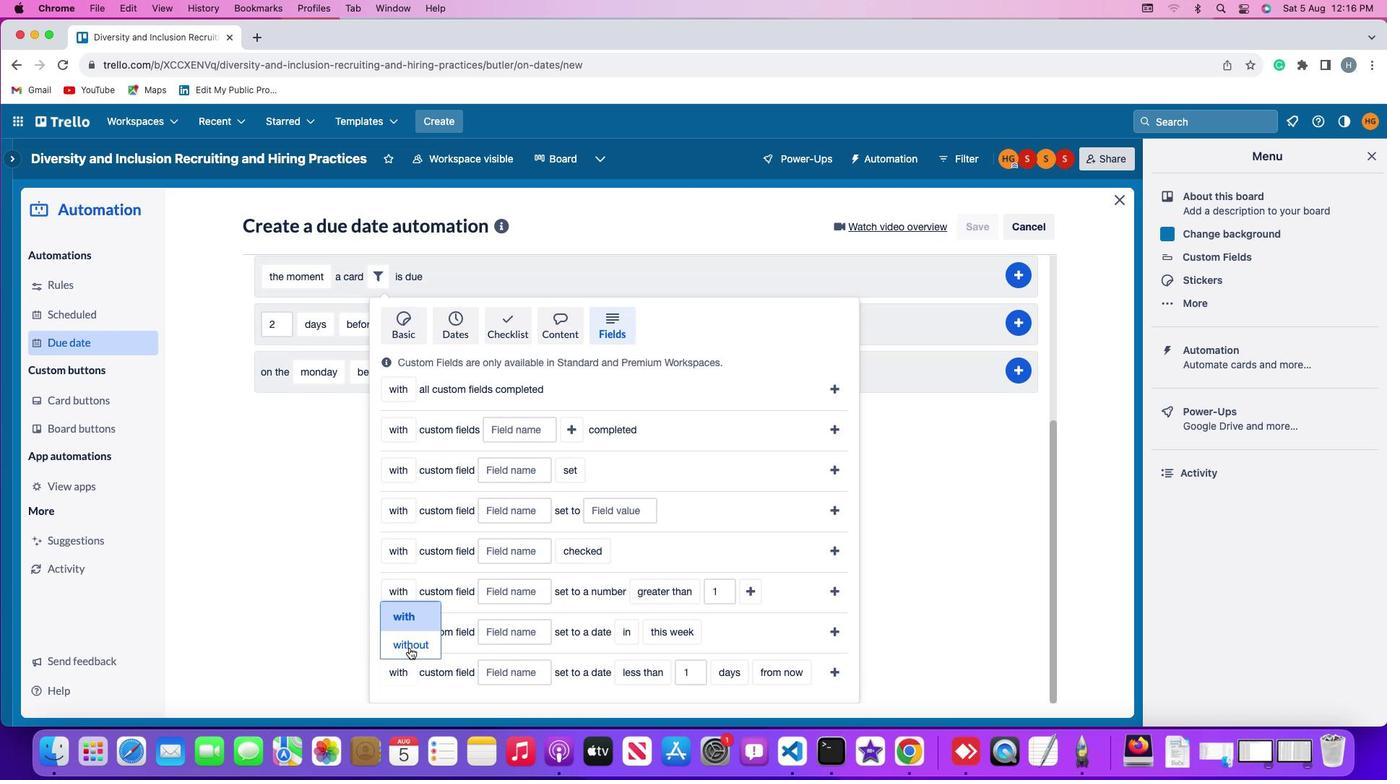 
Action: Mouse pressed left at (409, 648)
Screenshot: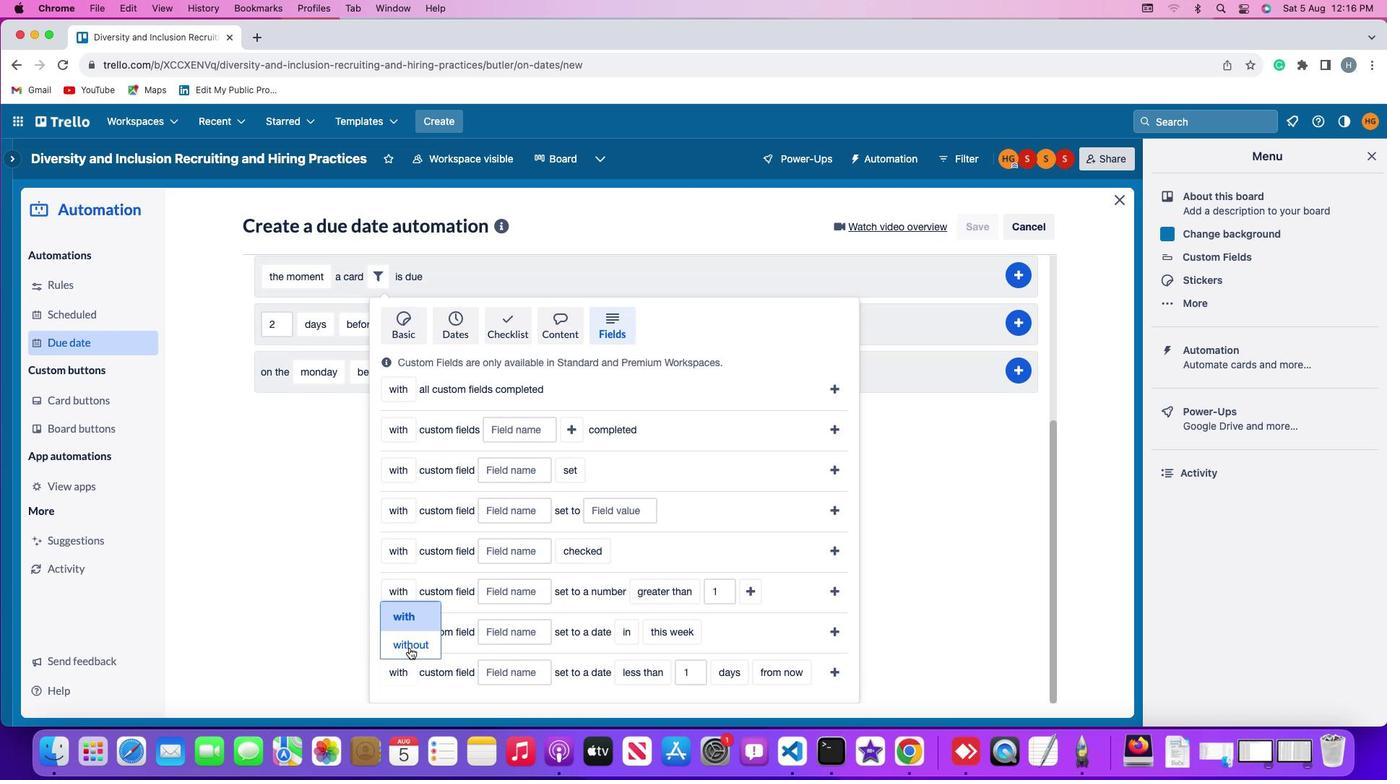 
Action: Mouse moved to (521, 673)
Screenshot: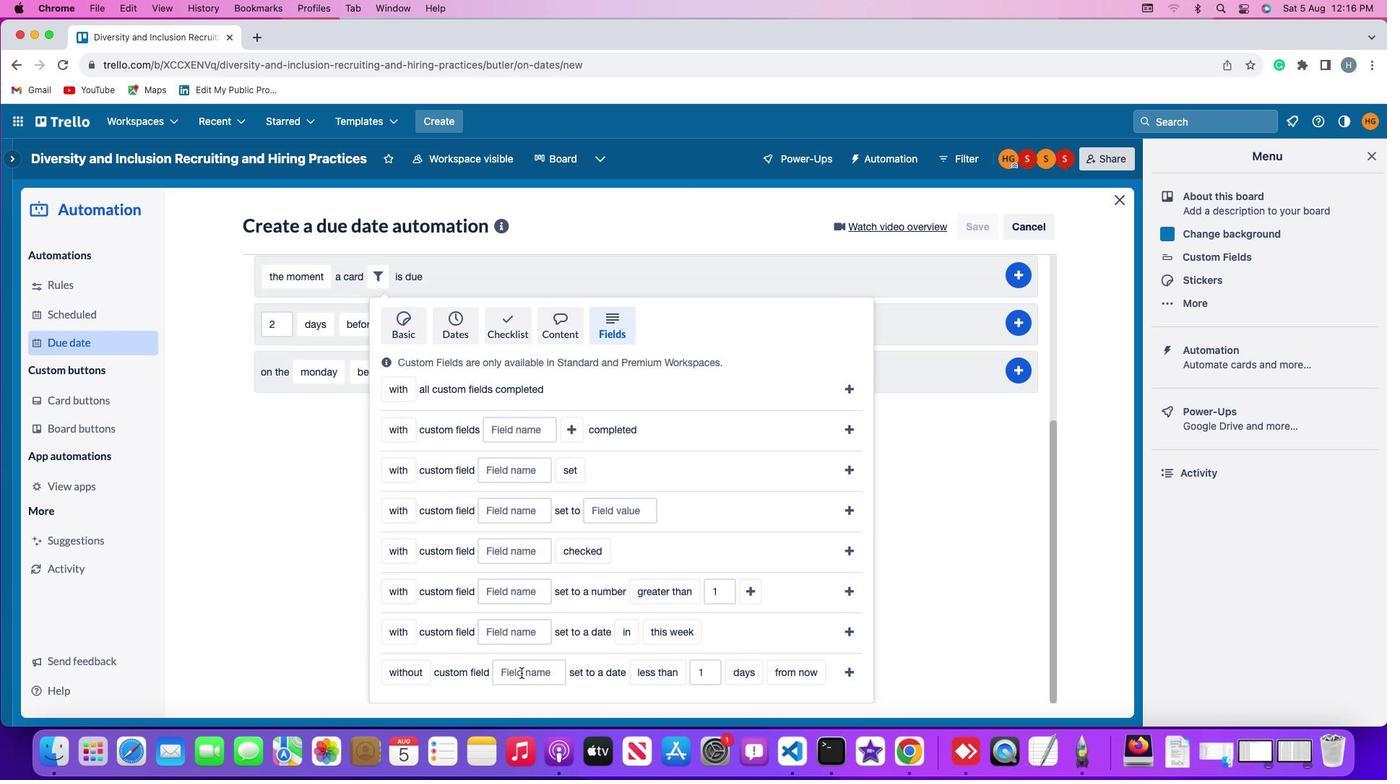 
Action: Mouse pressed left at (521, 673)
Screenshot: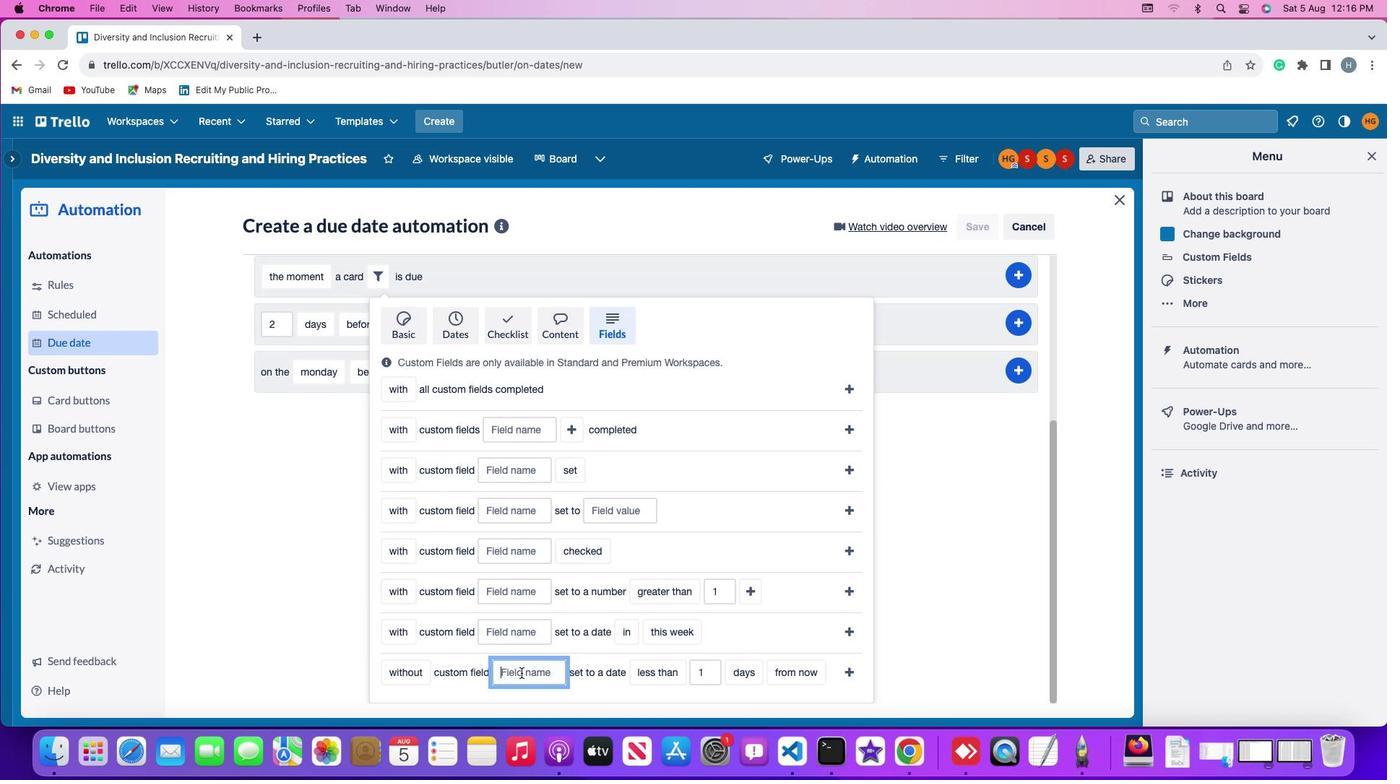 
Action: Mouse moved to (537, 669)
Screenshot: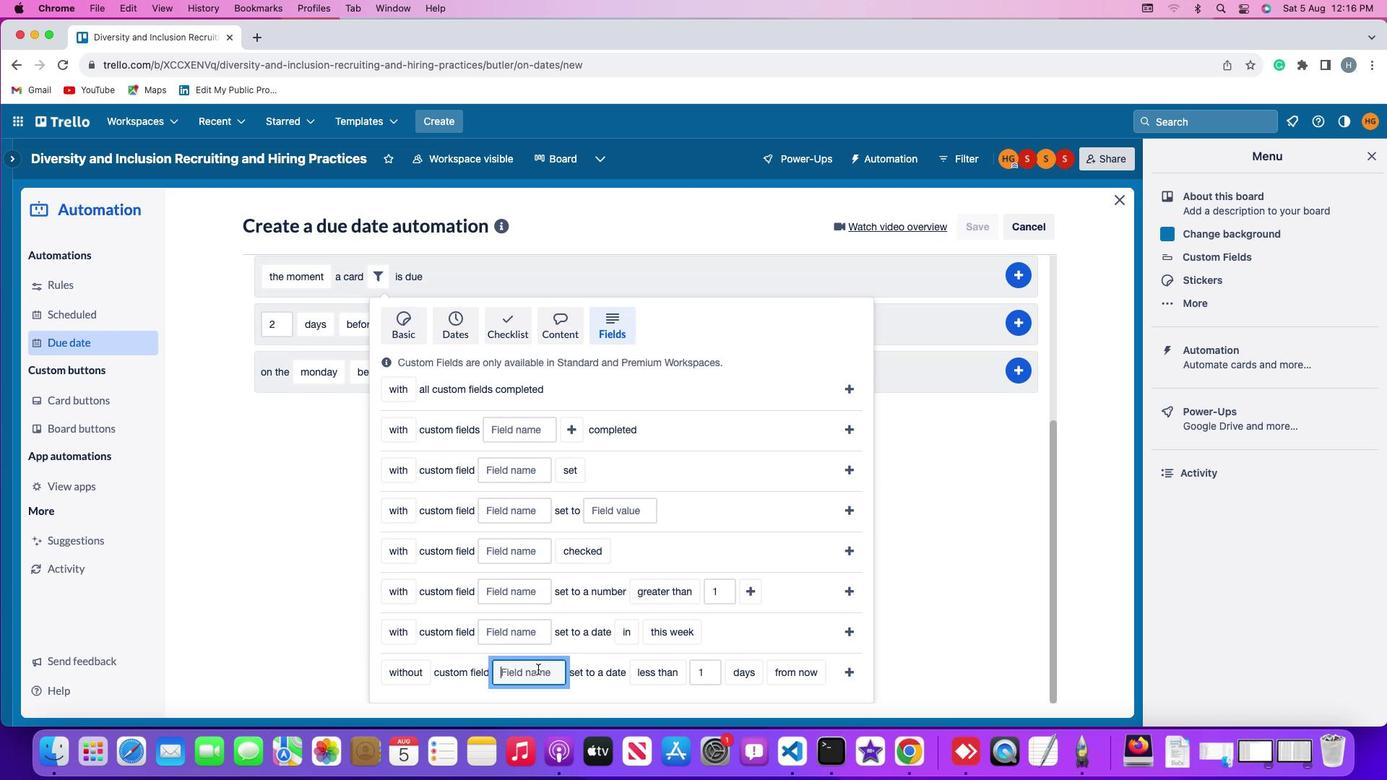 
Action: Key pressed Key.shift'R''e''s''u''m''e'
Screenshot: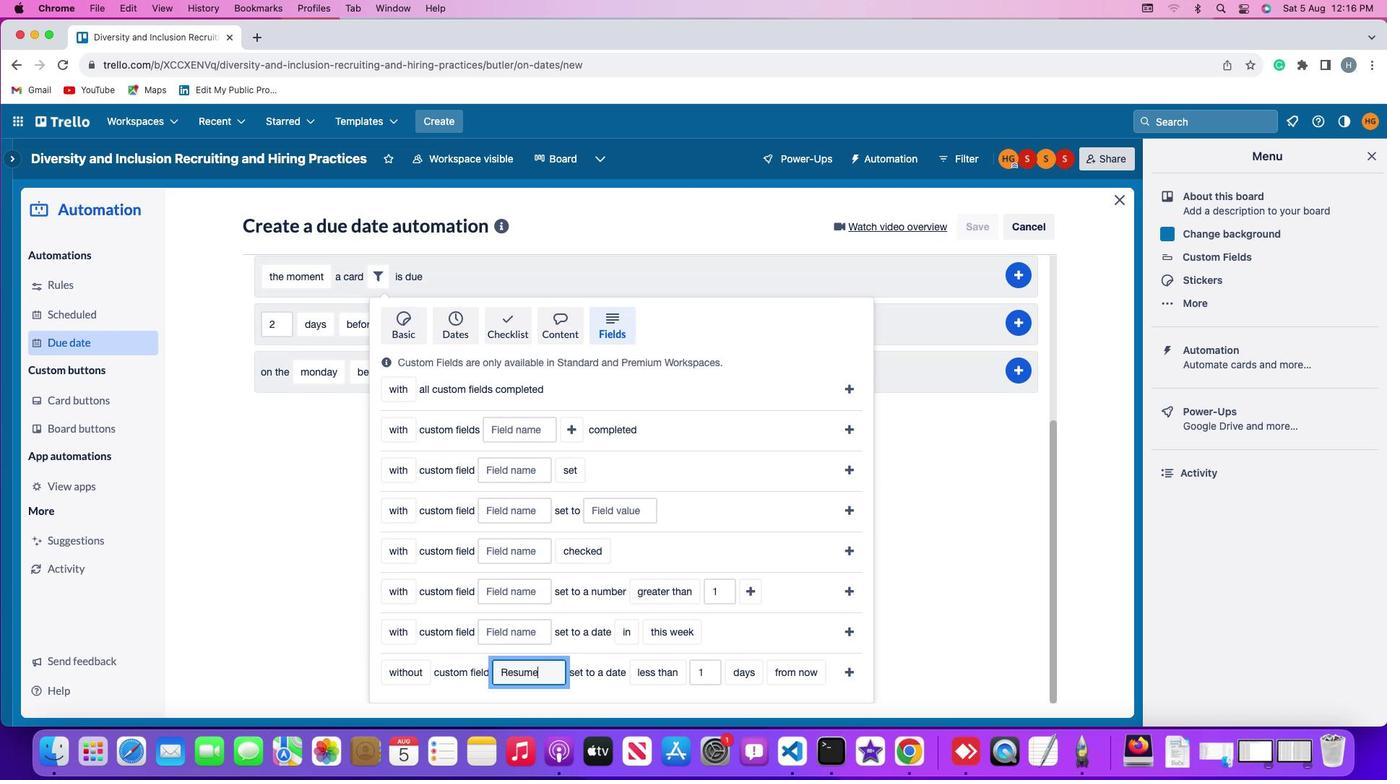 
Action: Mouse moved to (664, 669)
Screenshot: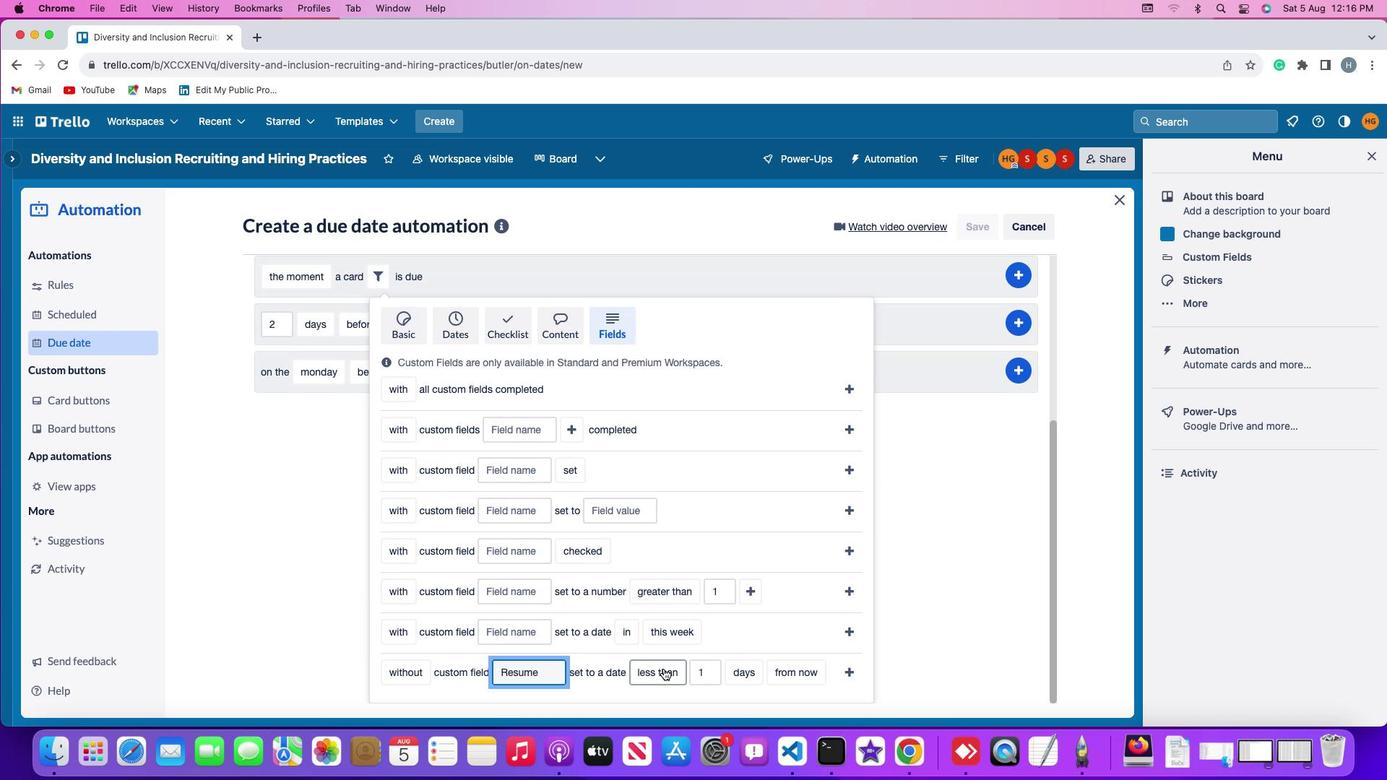 
Action: Mouse pressed left at (664, 669)
Screenshot: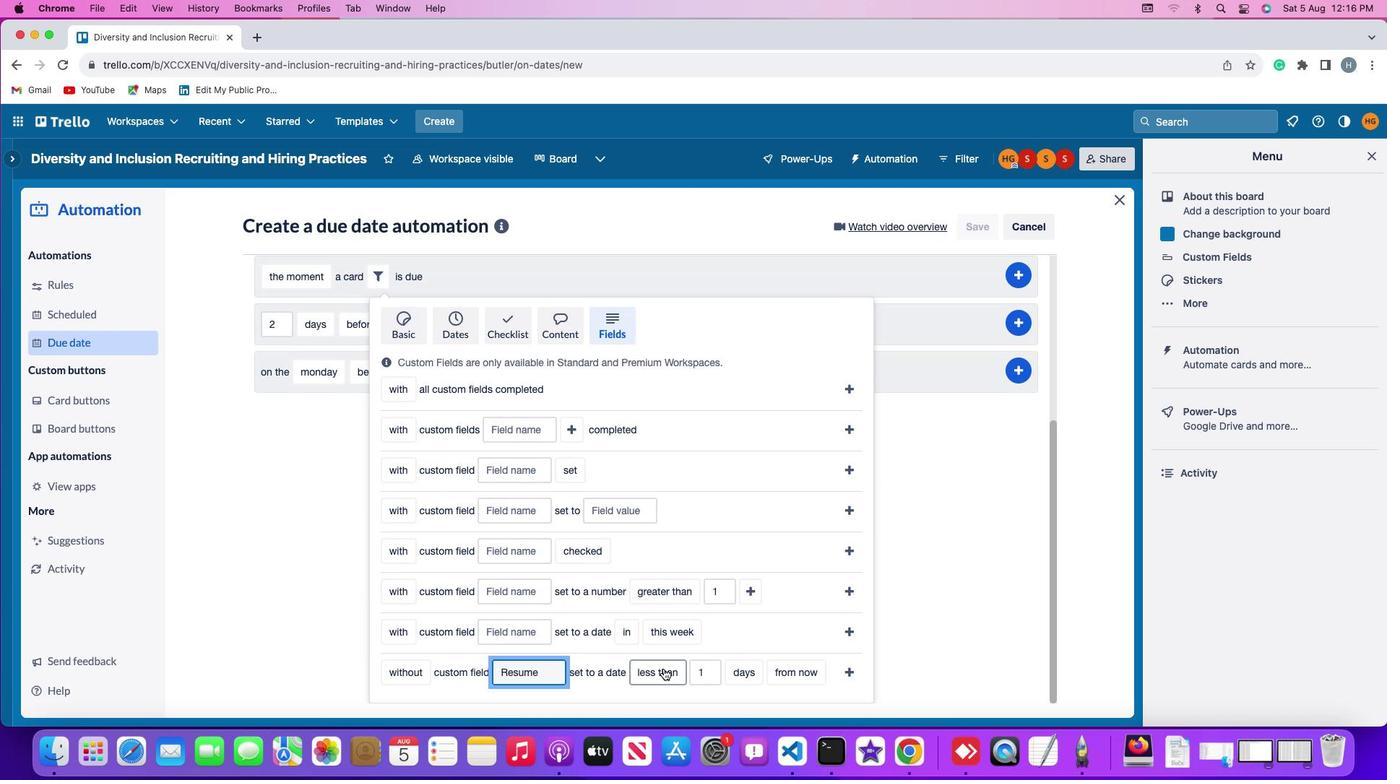 
Action: Mouse moved to (665, 605)
Screenshot: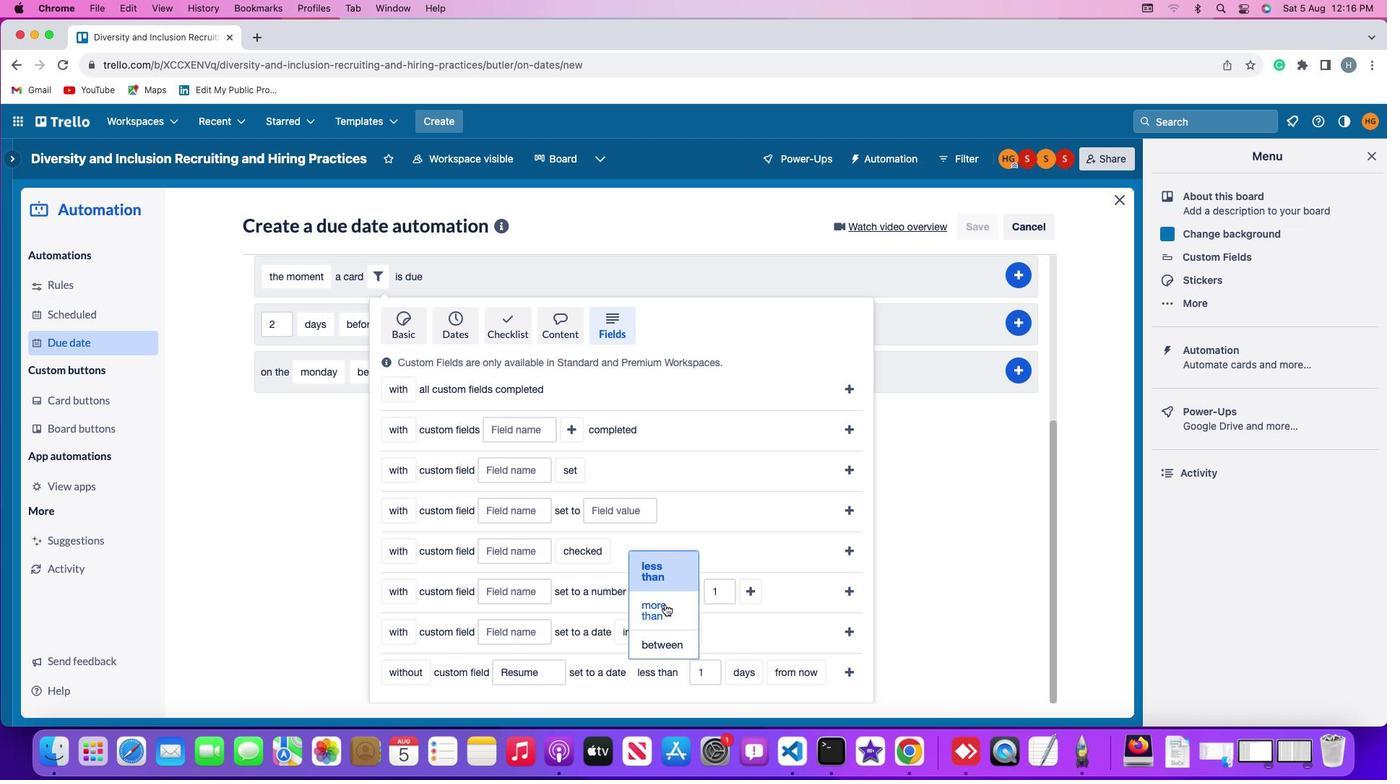 
Action: Mouse pressed left at (665, 605)
Screenshot: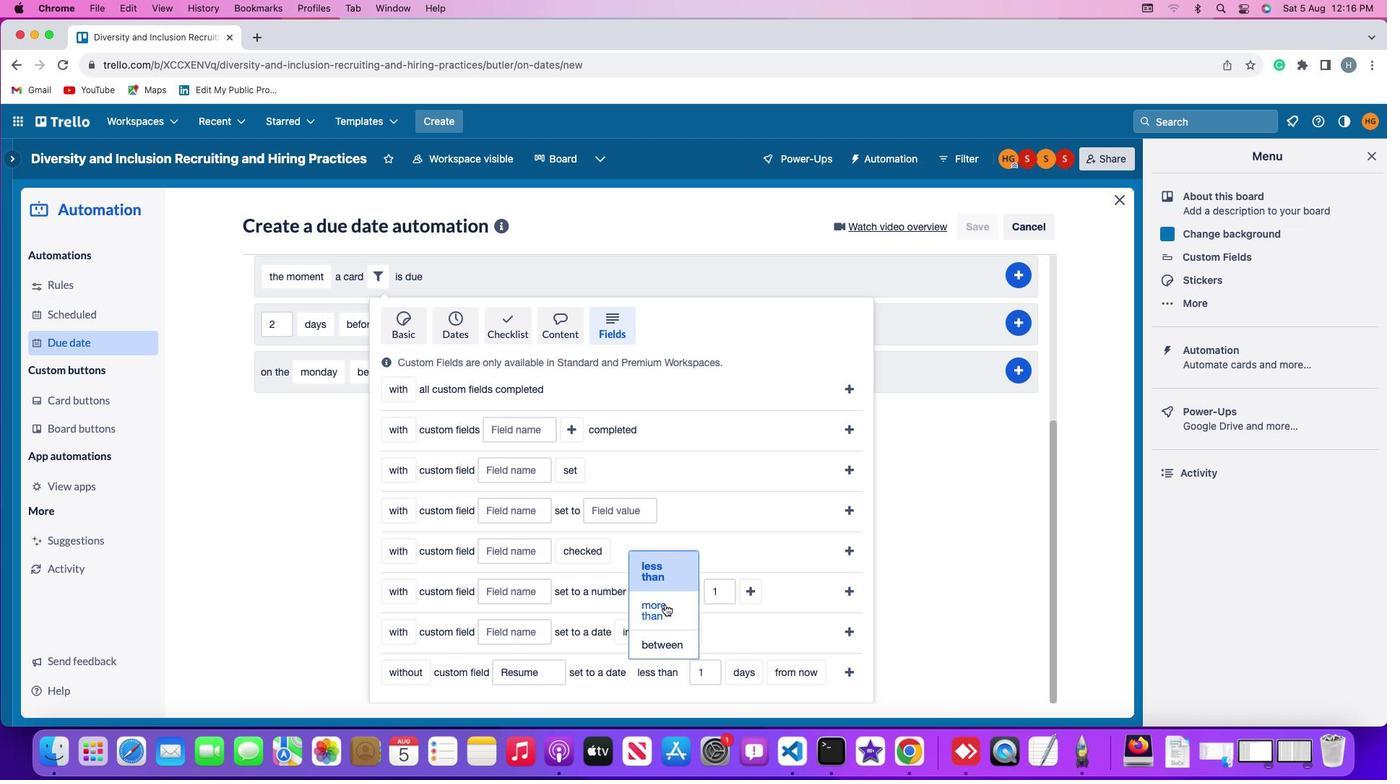
Action: Mouse moved to (718, 676)
Screenshot: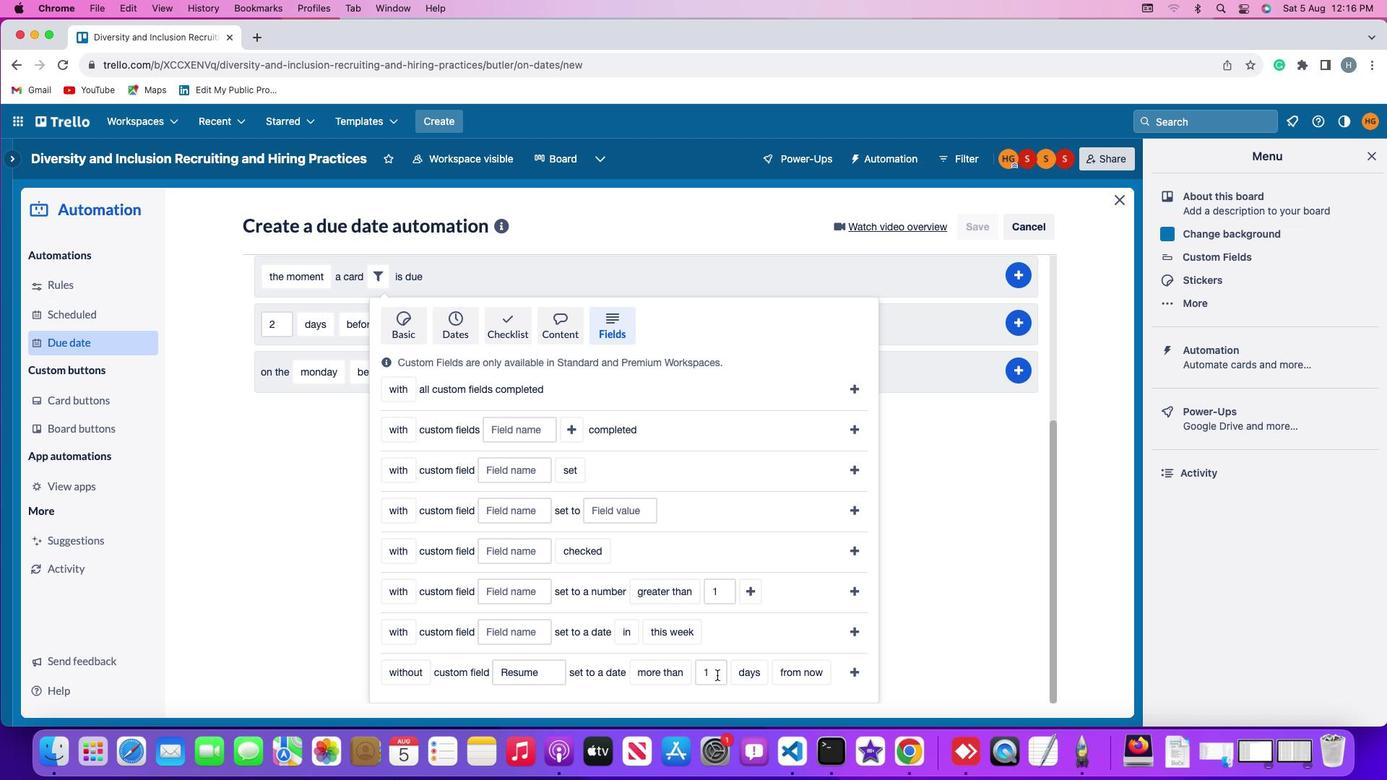 
Action: Mouse pressed left at (718, 676)
Screenshot: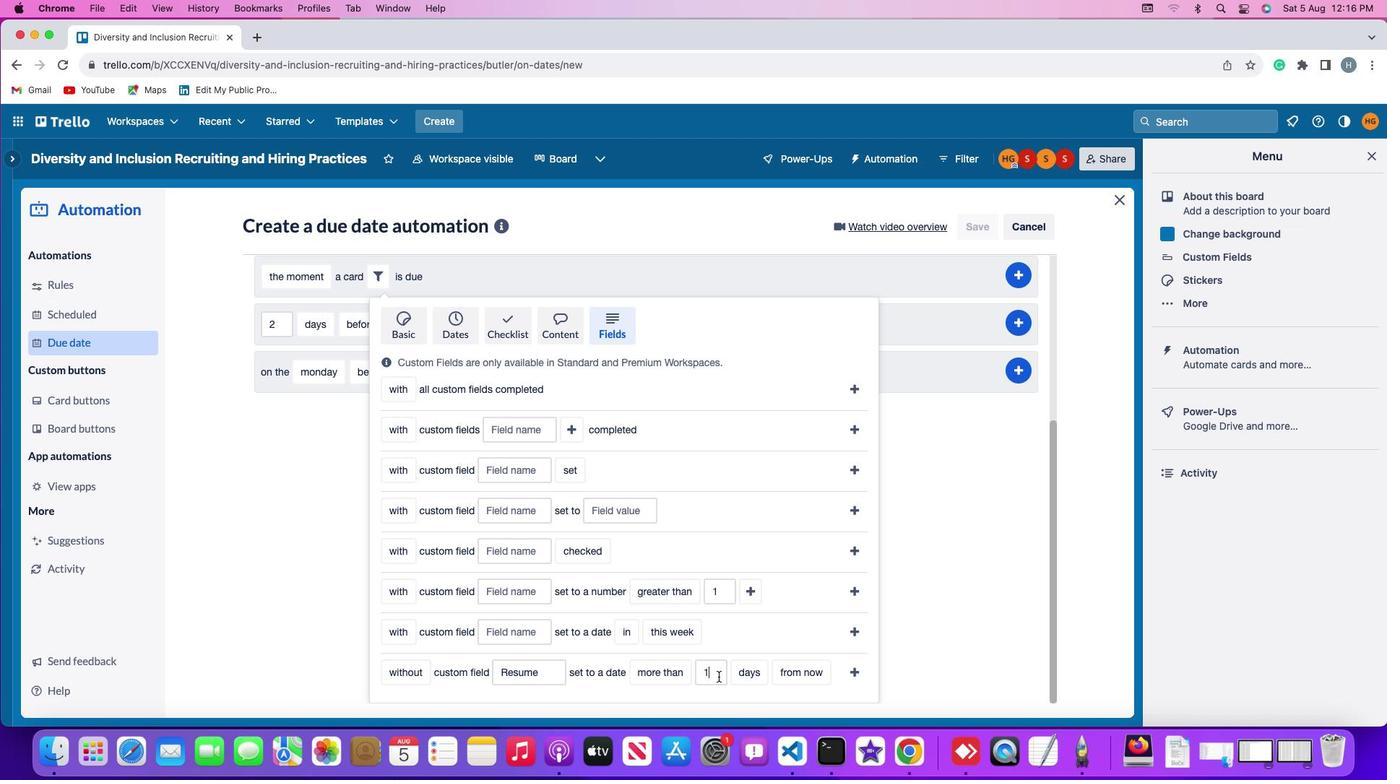 
Action: Key pressed Key.backspace'1'
Screenshot: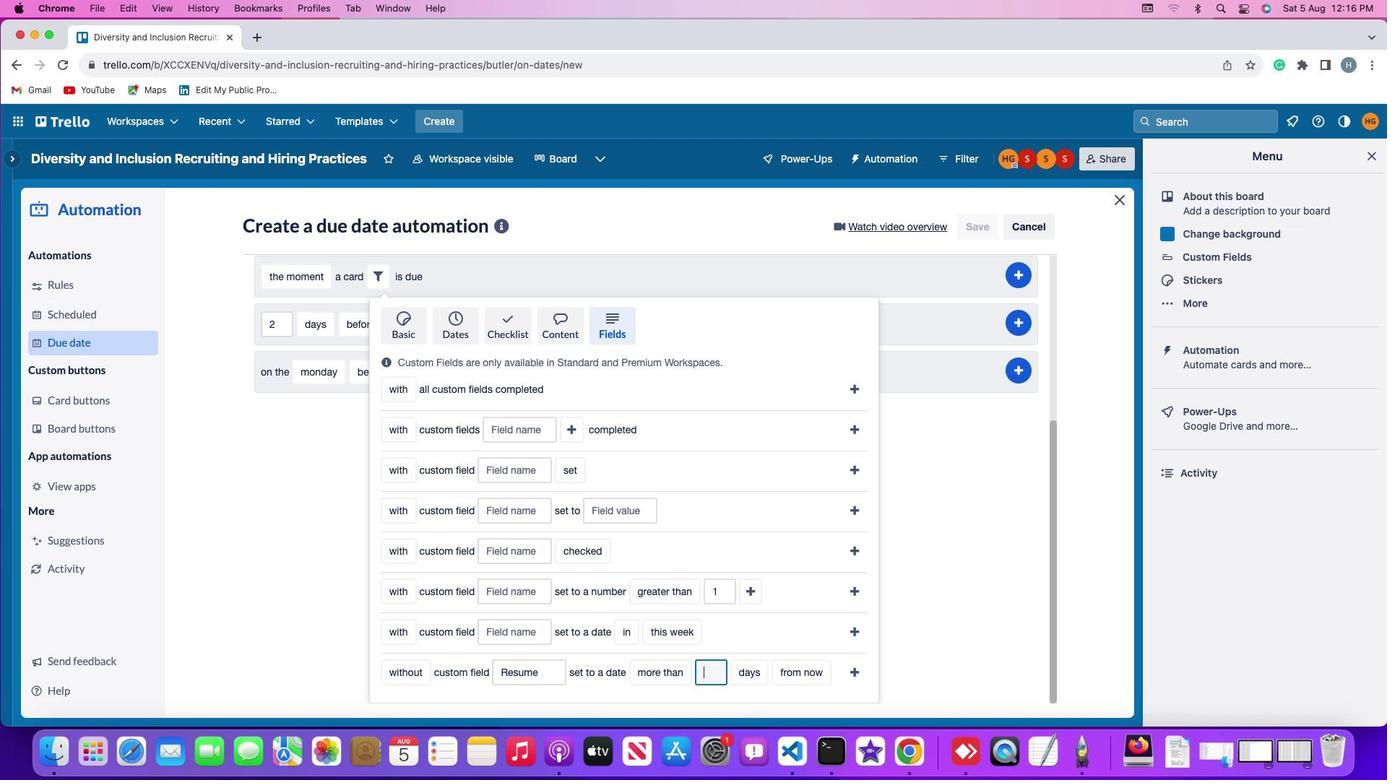
Action: Mouse moved to (746, 680)
Screenshot: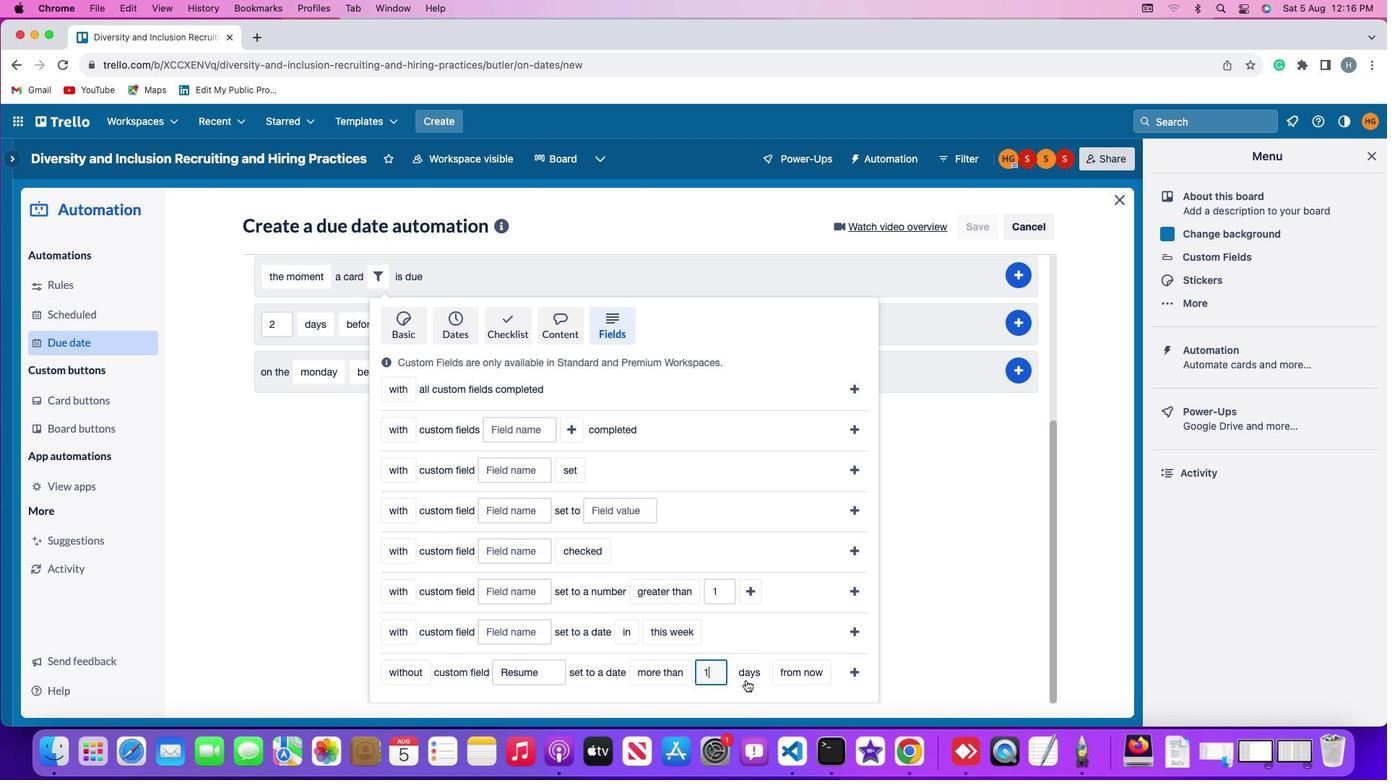 
Action: Mouse pressed left at (746, 680)
Screenshot: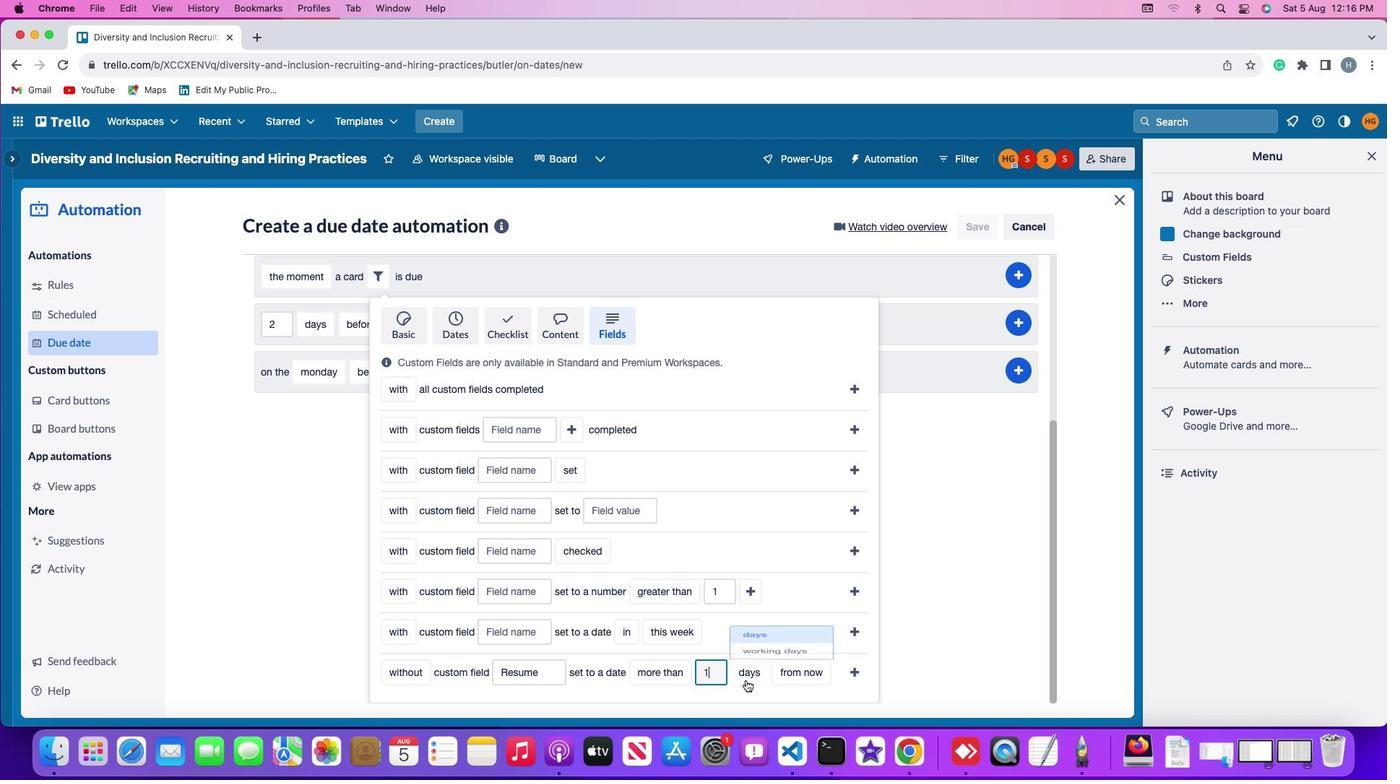 
Action: Mouse moved to (769, 618)
Screenshot: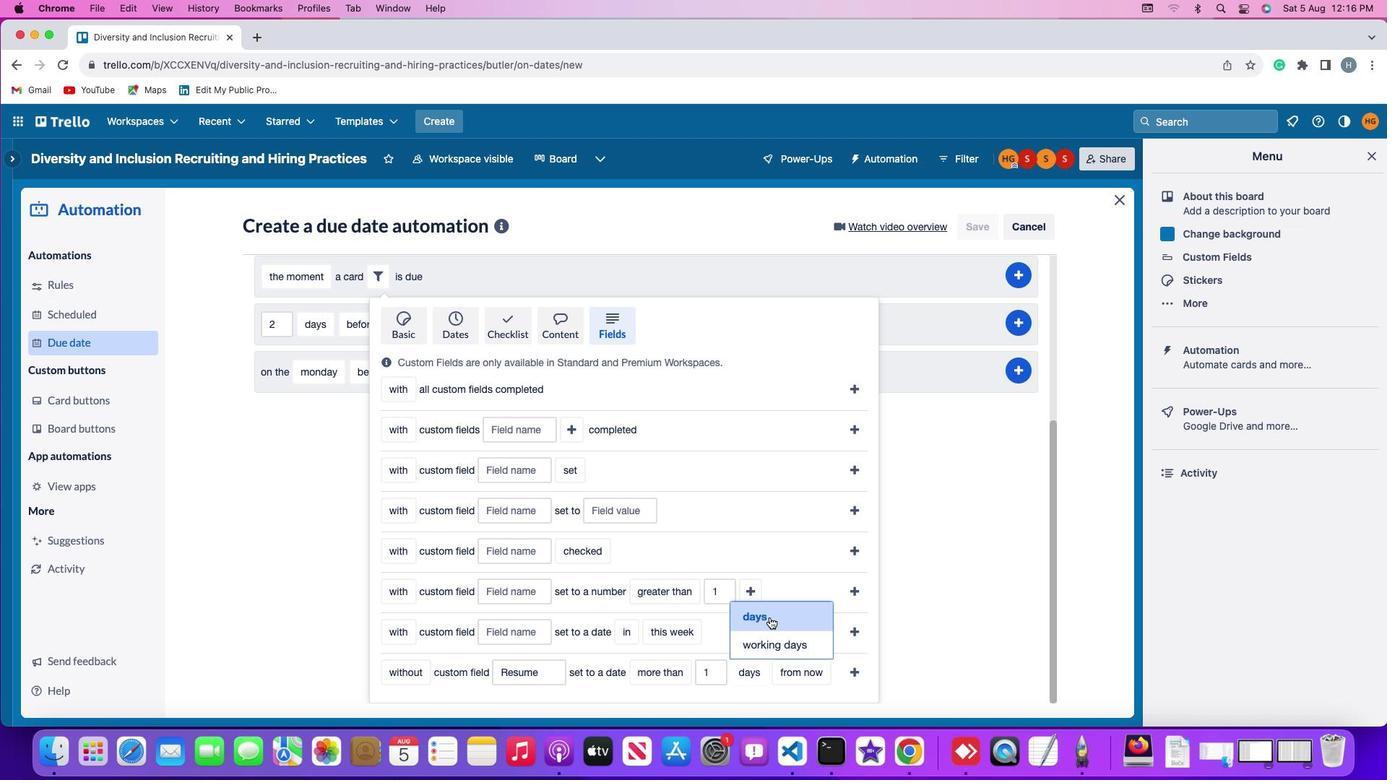 
Action: Mouse pressed left at (769, 618)
Screenshot: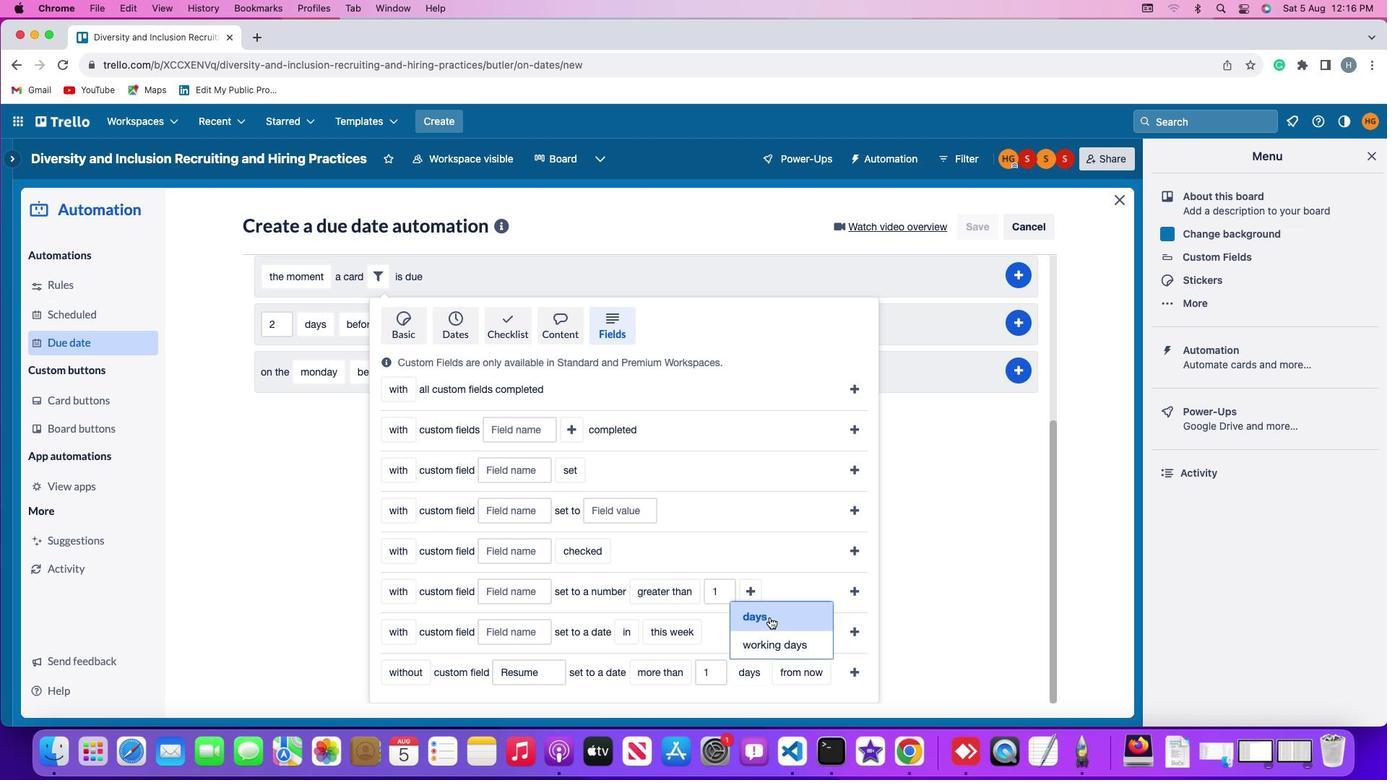 
Action: Mouse moved to (794, 668)
Screenshot: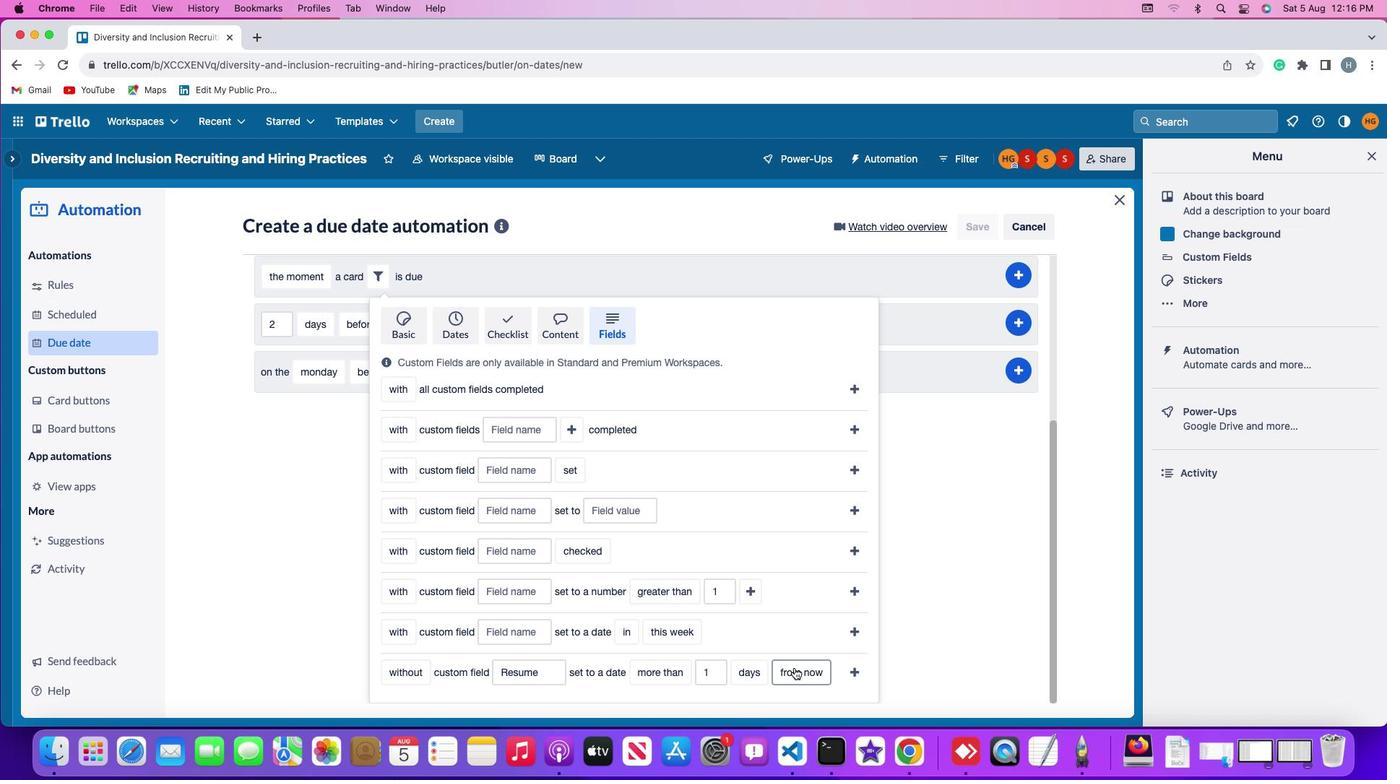 
Action: Mouse pressed left at (794, 668)
Screenshot: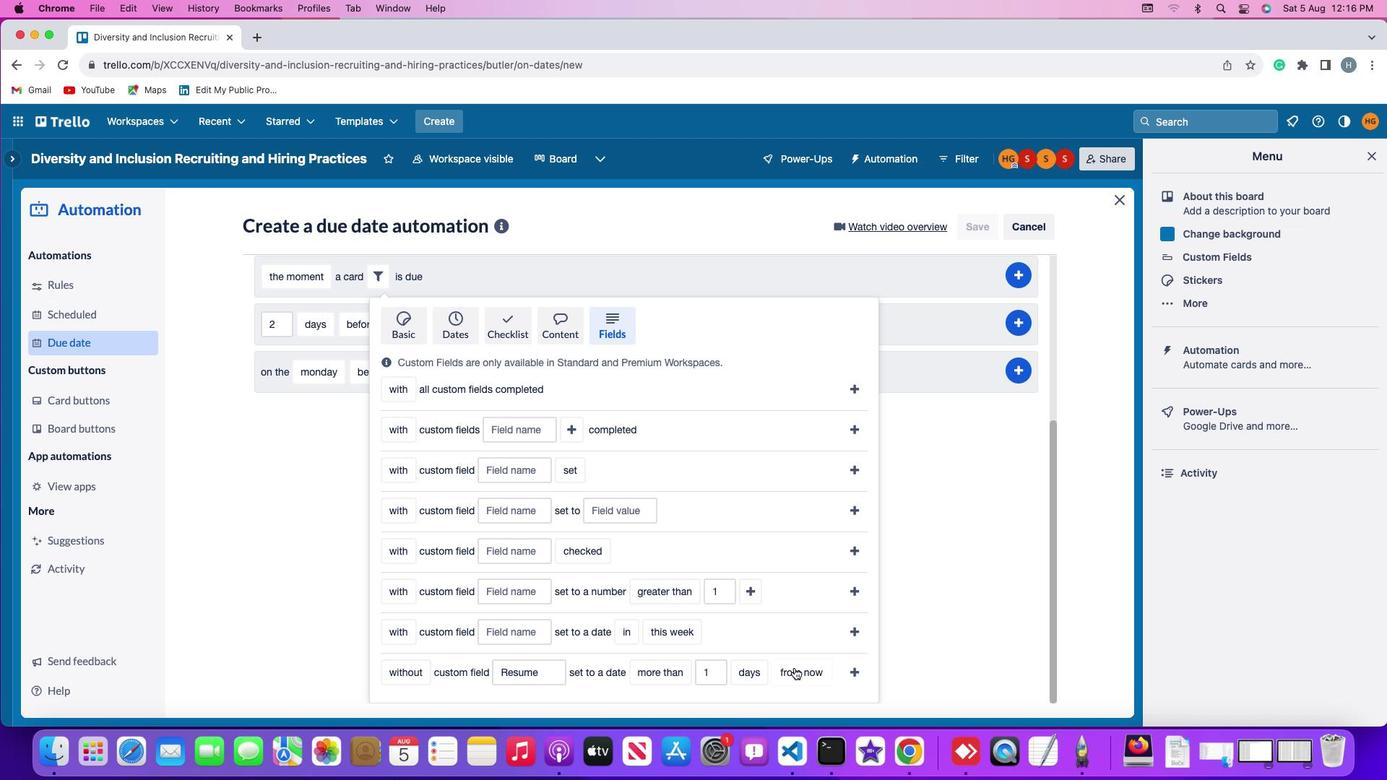 
Action: Mouse moved to (812, 611)
Screenshot: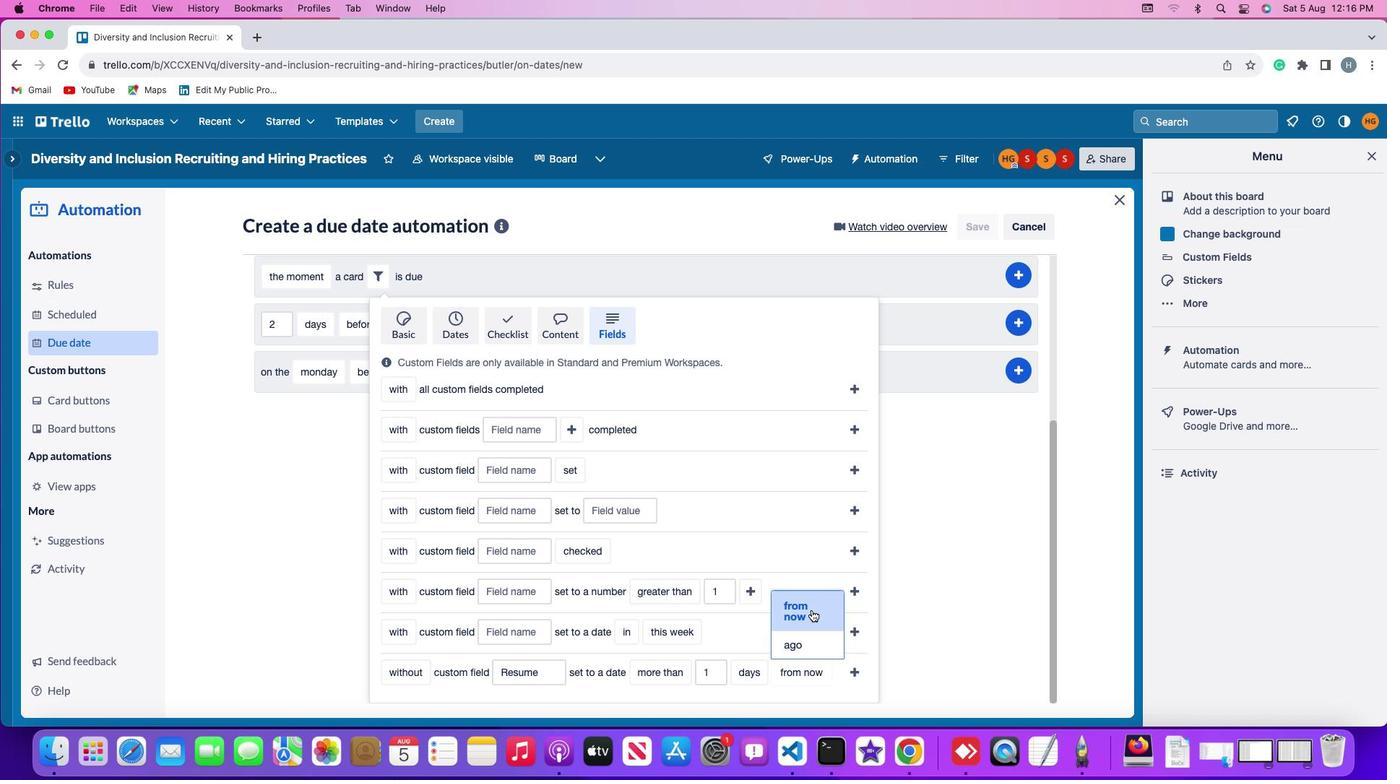 
Action: Mouse pressed left at (812, 611)
Screenshot: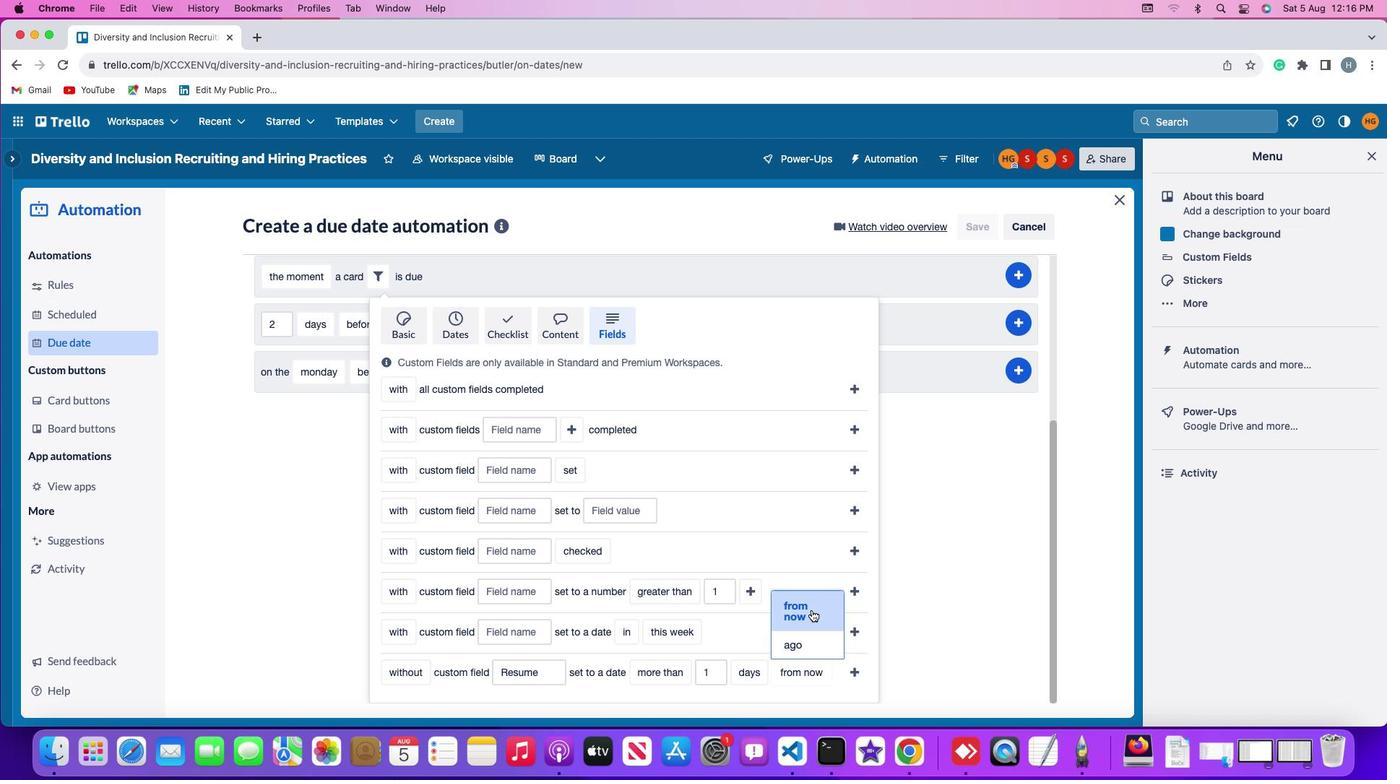 
Action: Mouse moved to (855, 672)
Screenshot: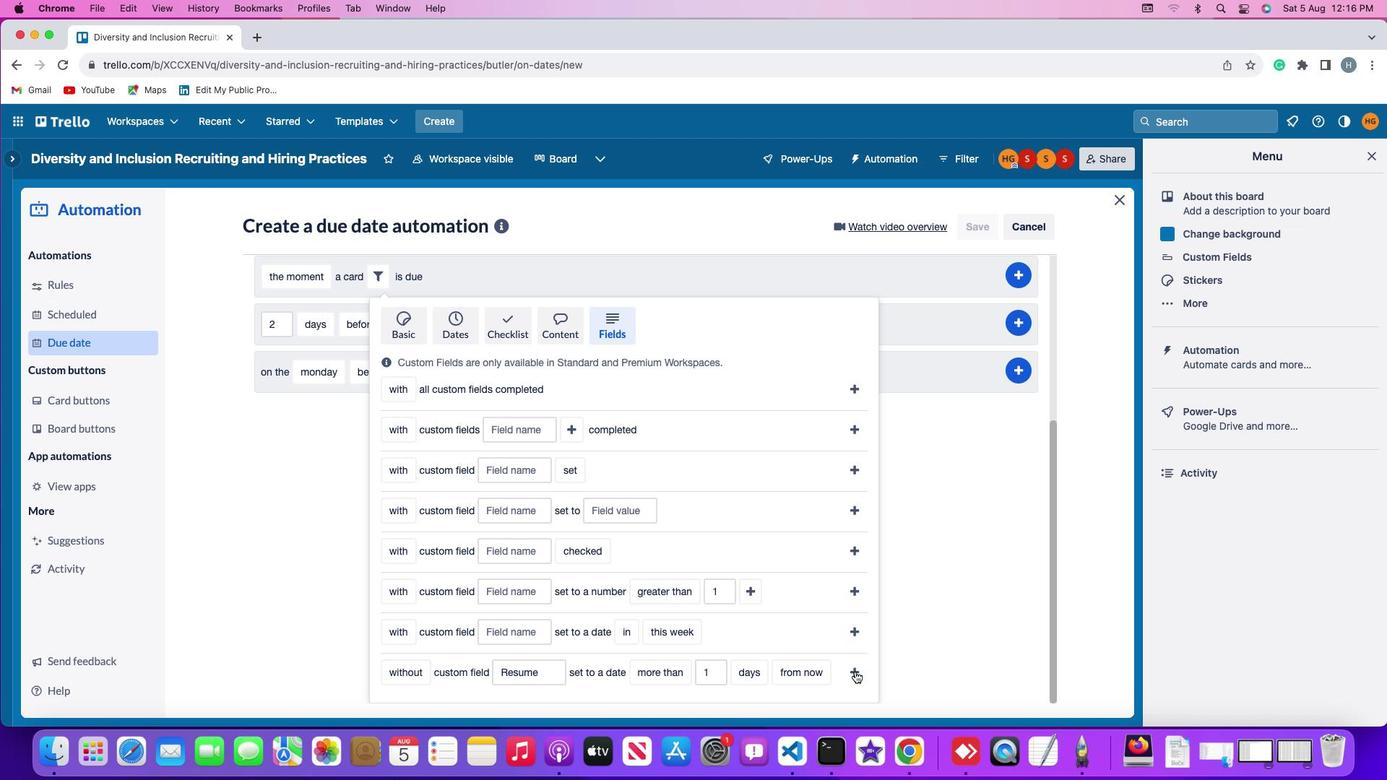 
Action: Mouse pressed left at (855, 672)
Screenshot: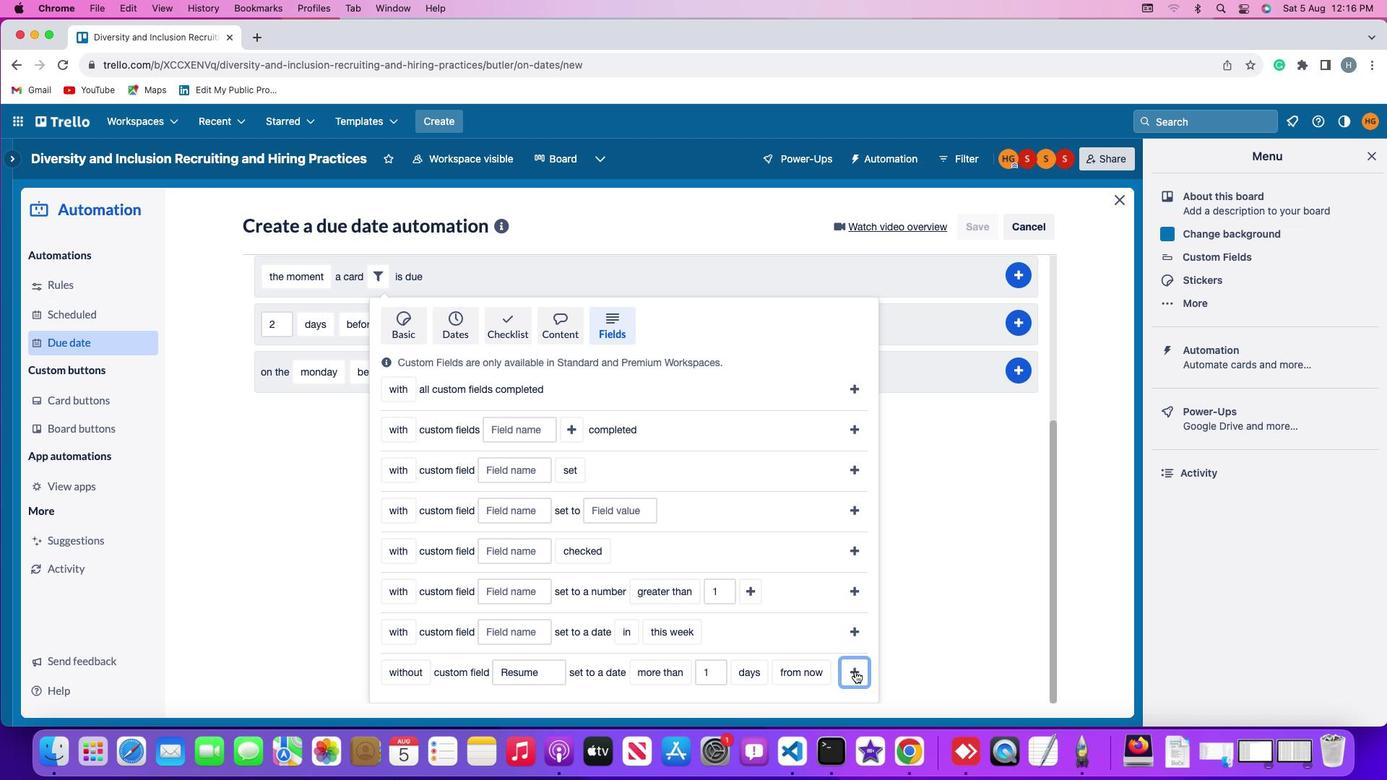 
Action: Mouse moved to (1022, 534)
Screenshot: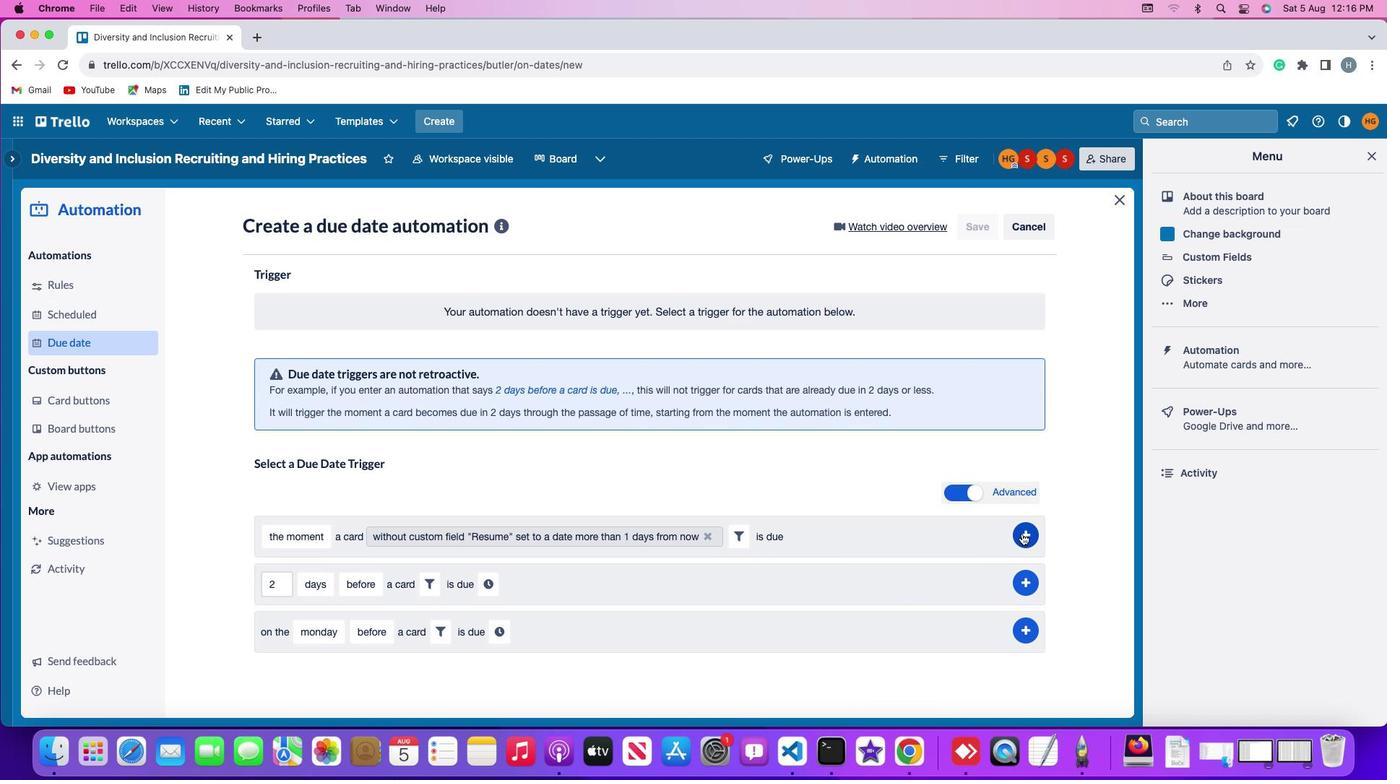 
Action: Mouse pressed left at (1022, 534)
Screenshot: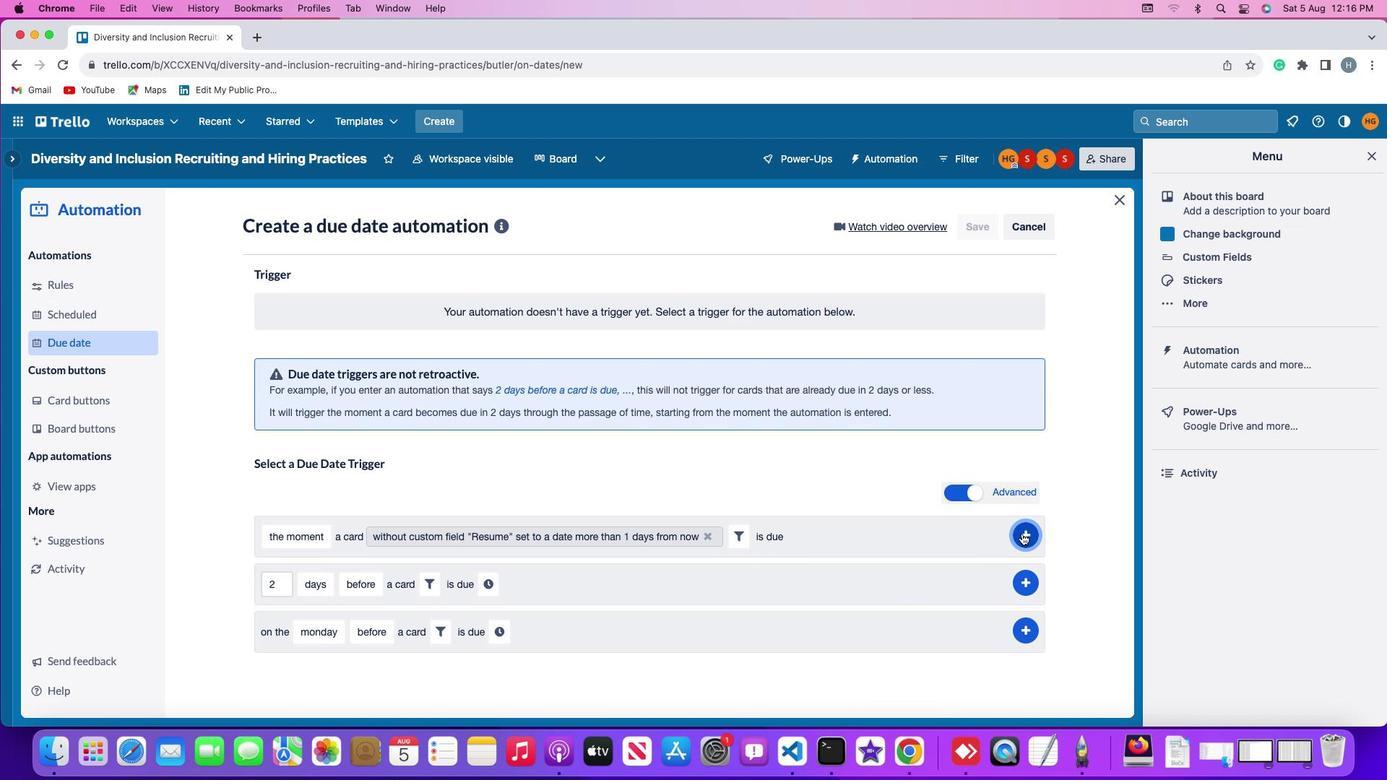 
Action: Mouse moved to (1097, 419)
Screenshot: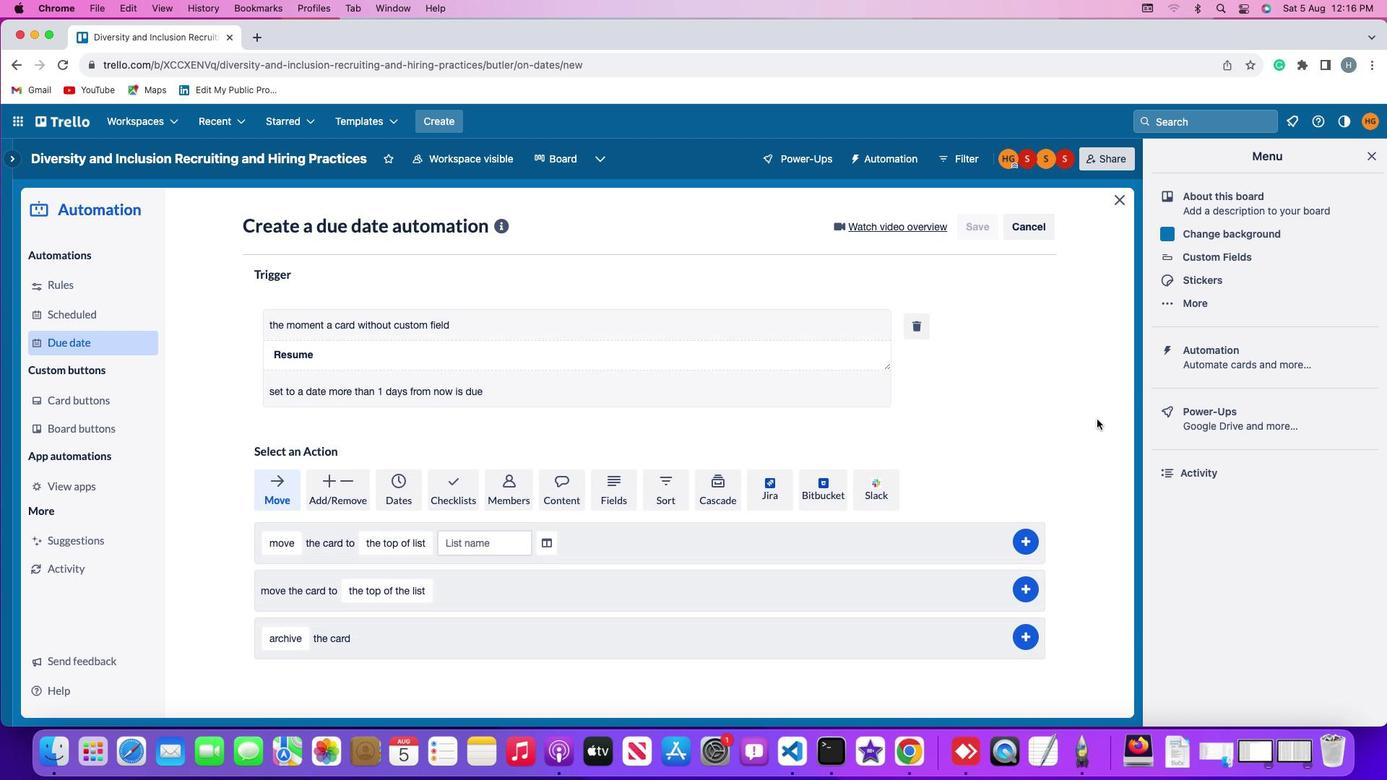 
